 Task: Create a due date automation trigger when advanced on, on the monday after a card is due add fields with custom field "Resume" set to a number lower or equal to 1 and lower than 10 at 11:00 AM.
Action: Mouse moved to (1163, 88)
Screenshot: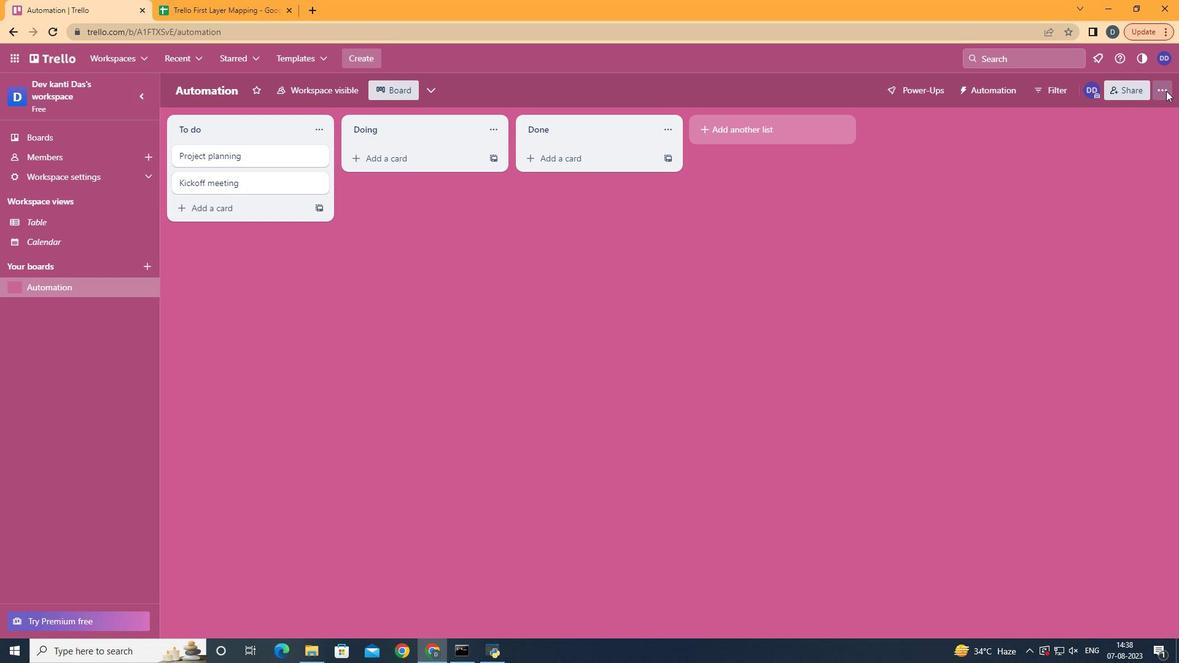
Action: Mouse pressed left at (1163, 88)
Screenshot: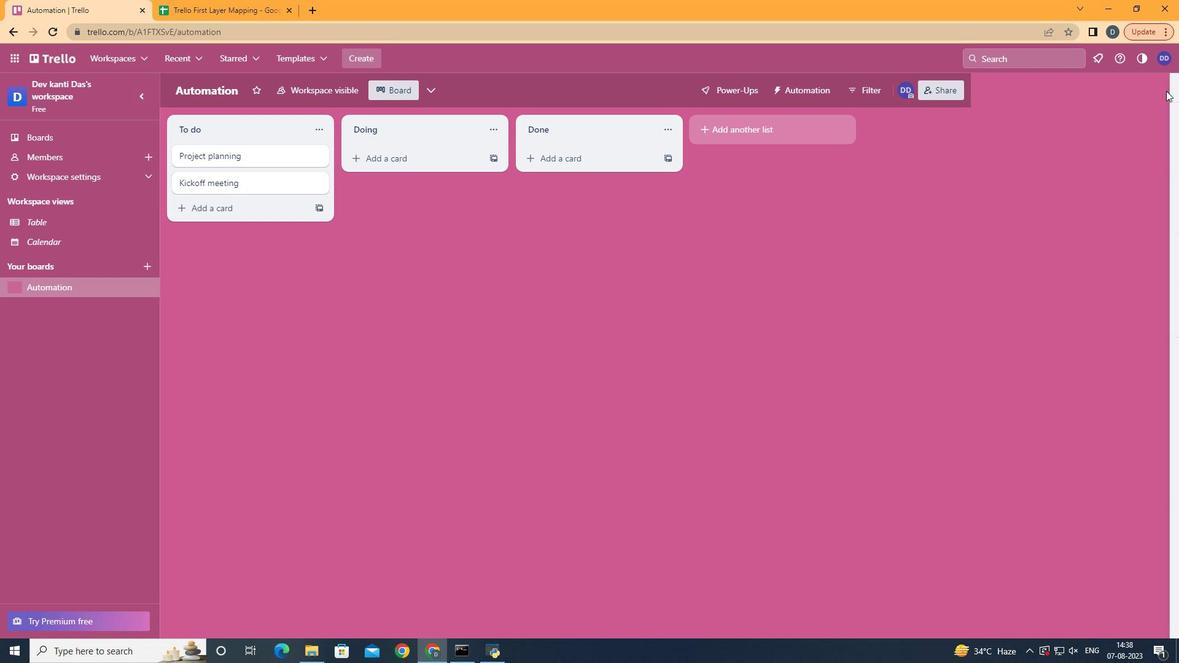 
Action: Mouse moved to (1079, 259)
Screenshot: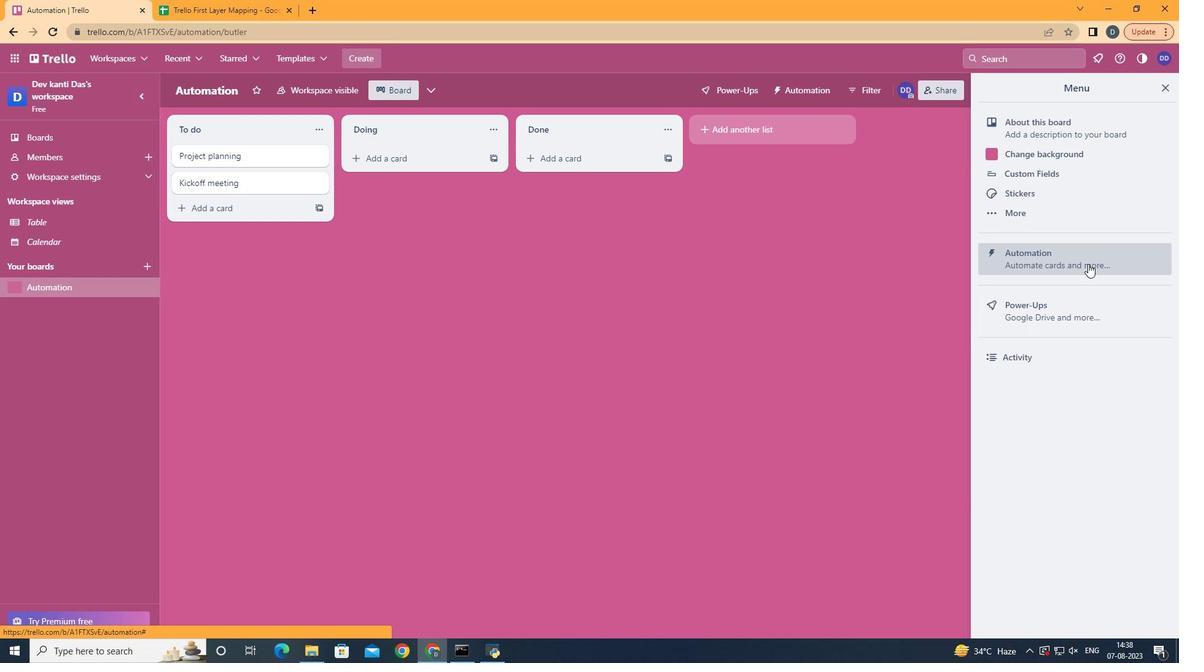 
Action: Mouse pressed left at (1079, 259)
Screenshot: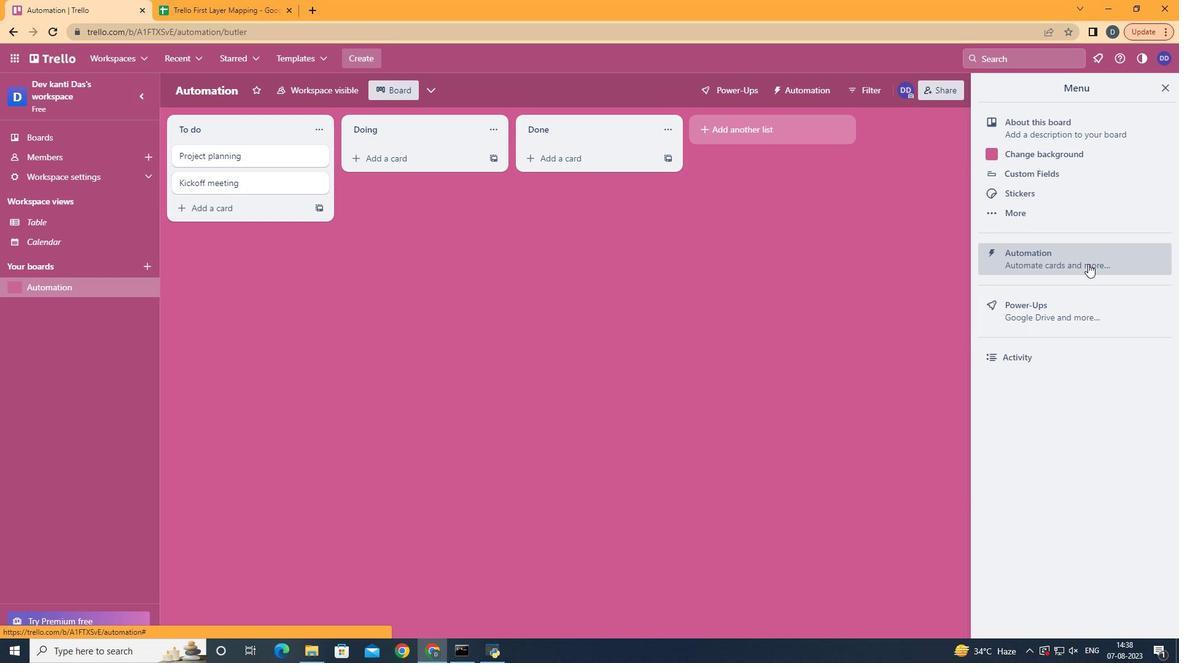 
Action: Mouse moved to (237, 242)
Screenshot: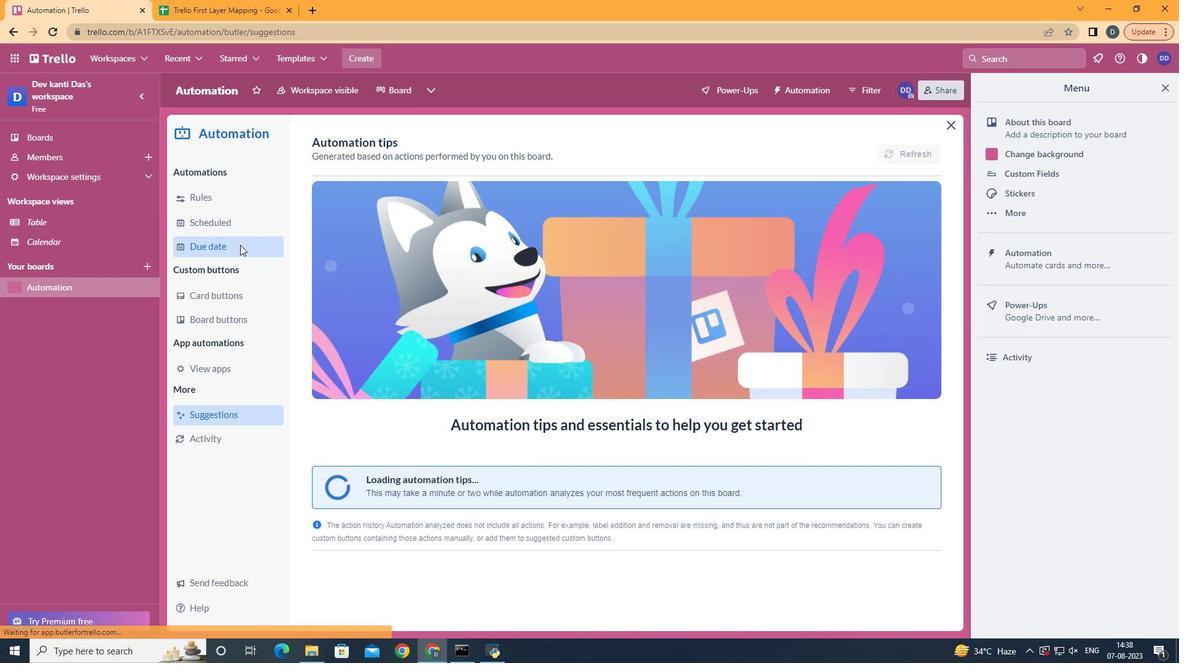 
Action: Mouse pressed left at (237, 242)
Screenshot: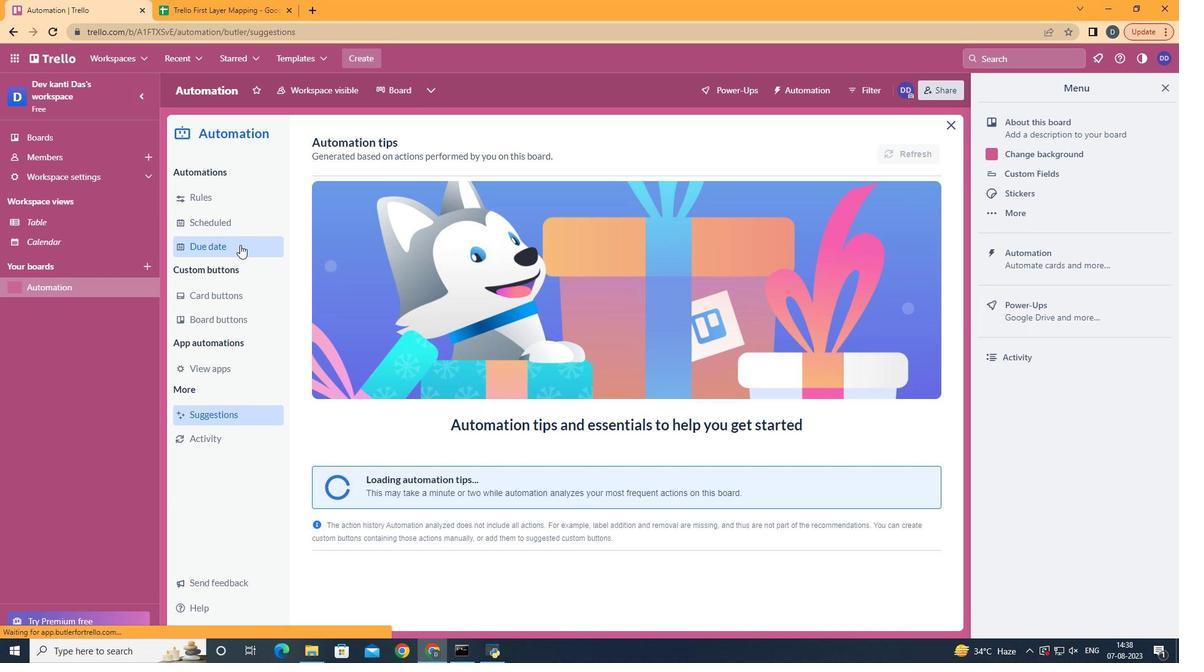 
Action: Mouse moved to (862, 145)
Screenshot: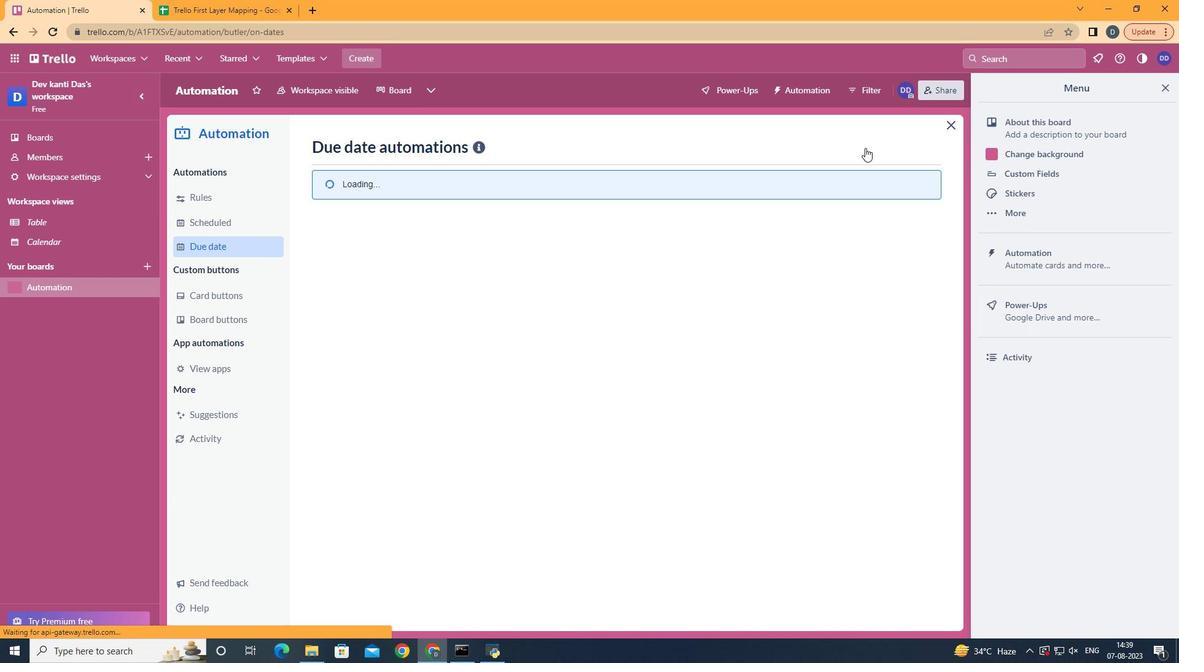 
Action: Mouse pressed left at (862, 145)
Screenshot: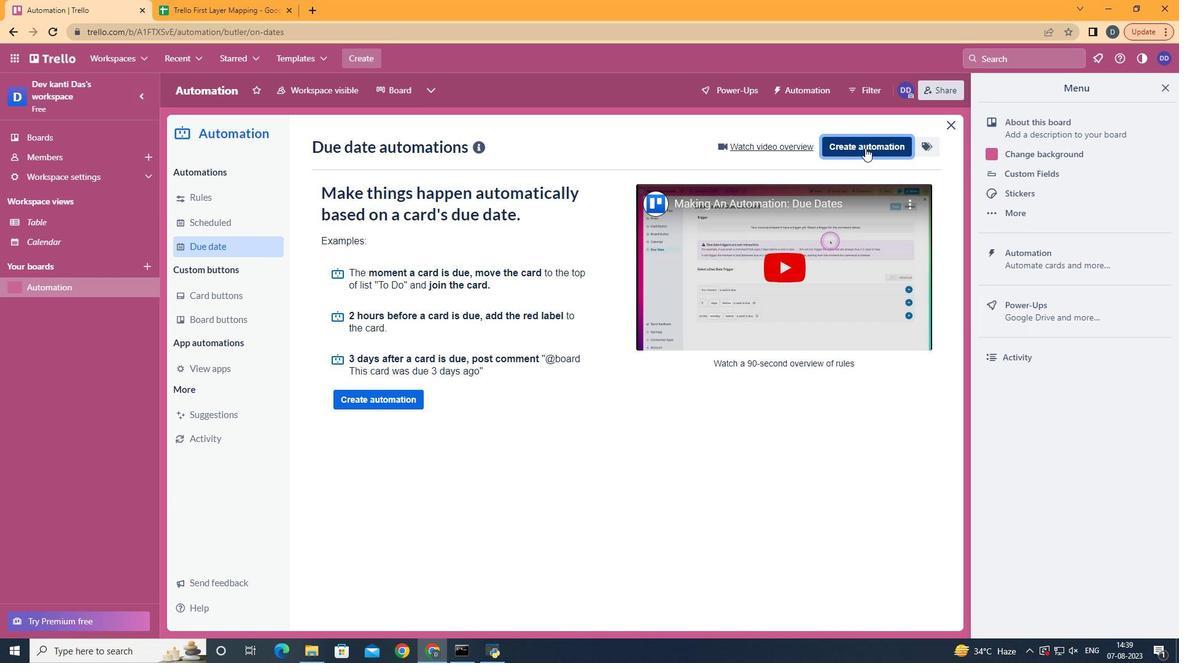 
Action: Mouse moved to (636, 254)
Screenshot: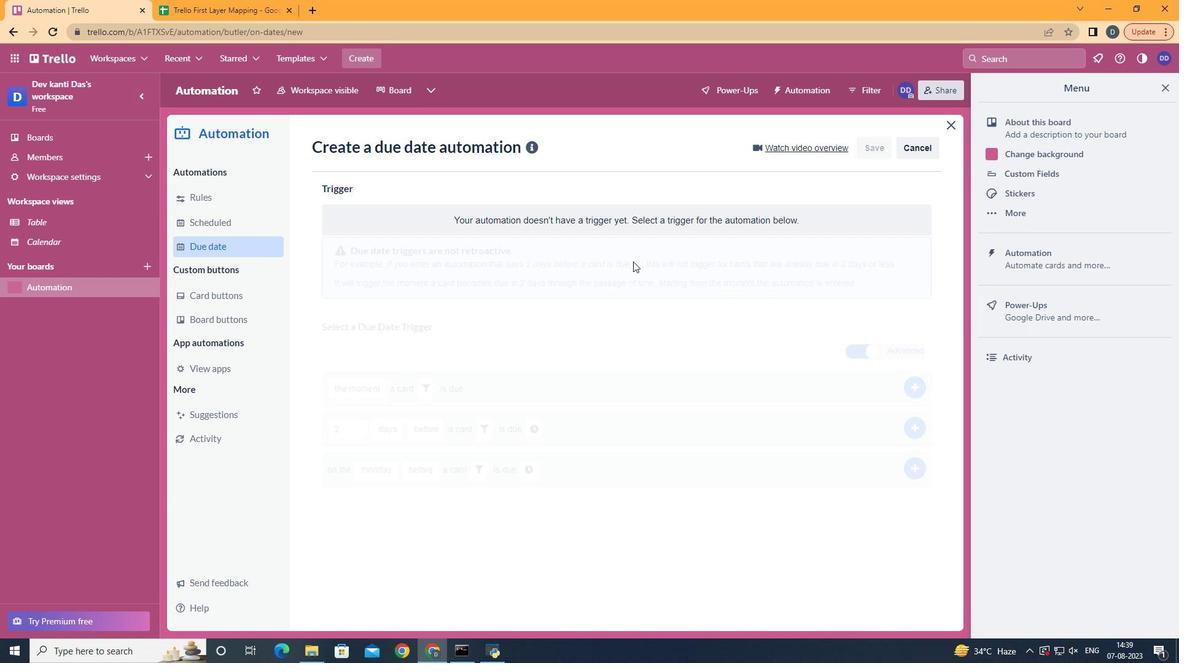 
Action: Mouse pressed left at (636, 254)
Screenshot: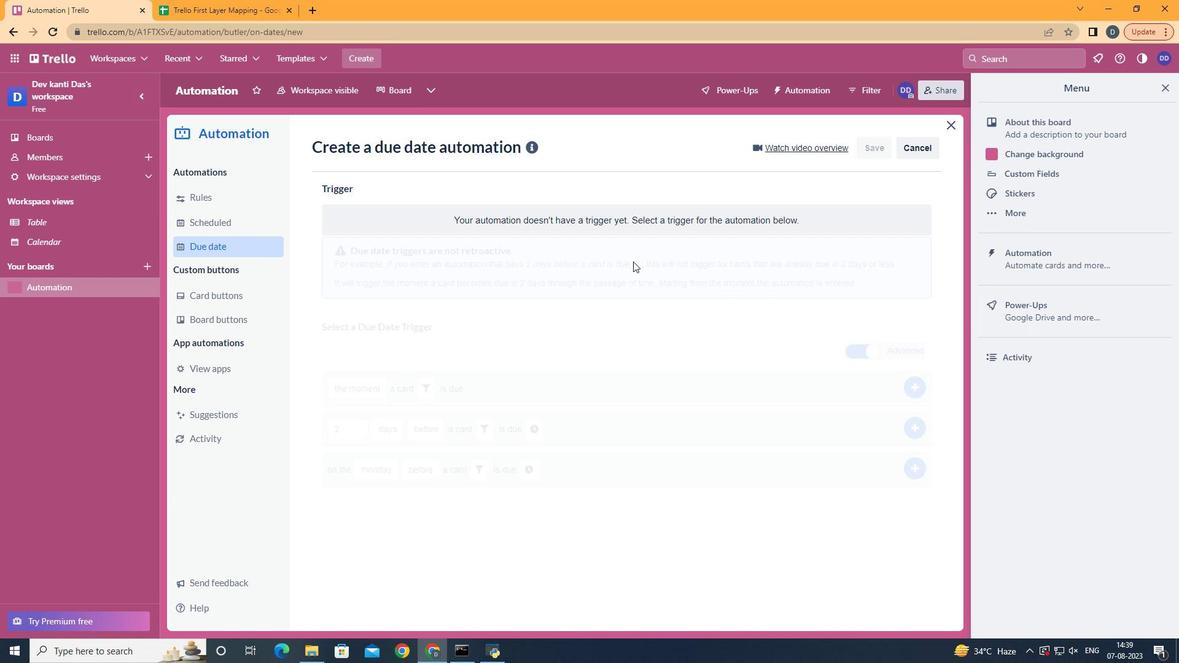 
Action: Mouse moved to (409, 316)
Screenshot: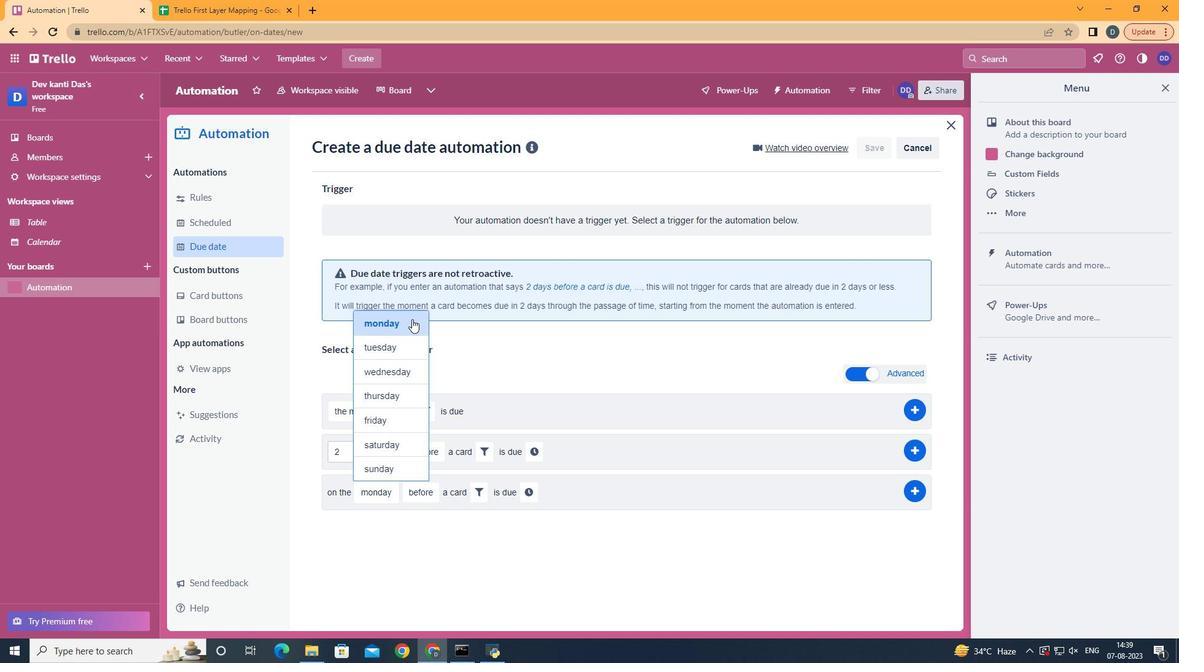 
Action: Mouse pressed left at (409, 316)
Screenshot: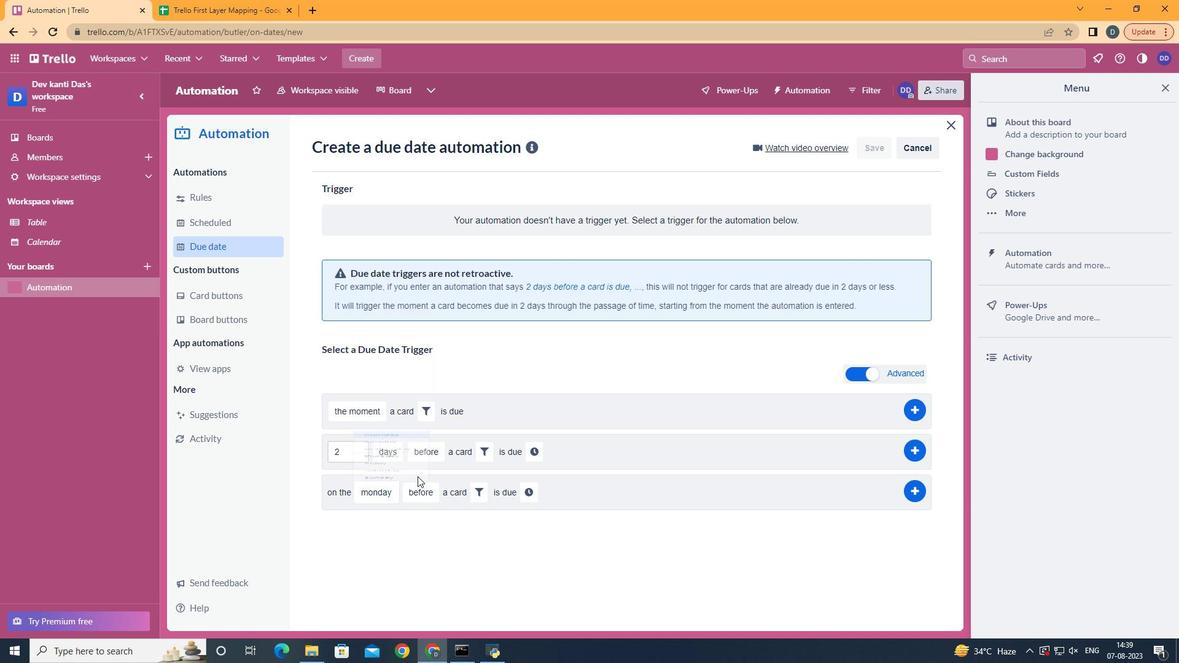 
Action: Mouse moved to (431, 535)
Screenshot: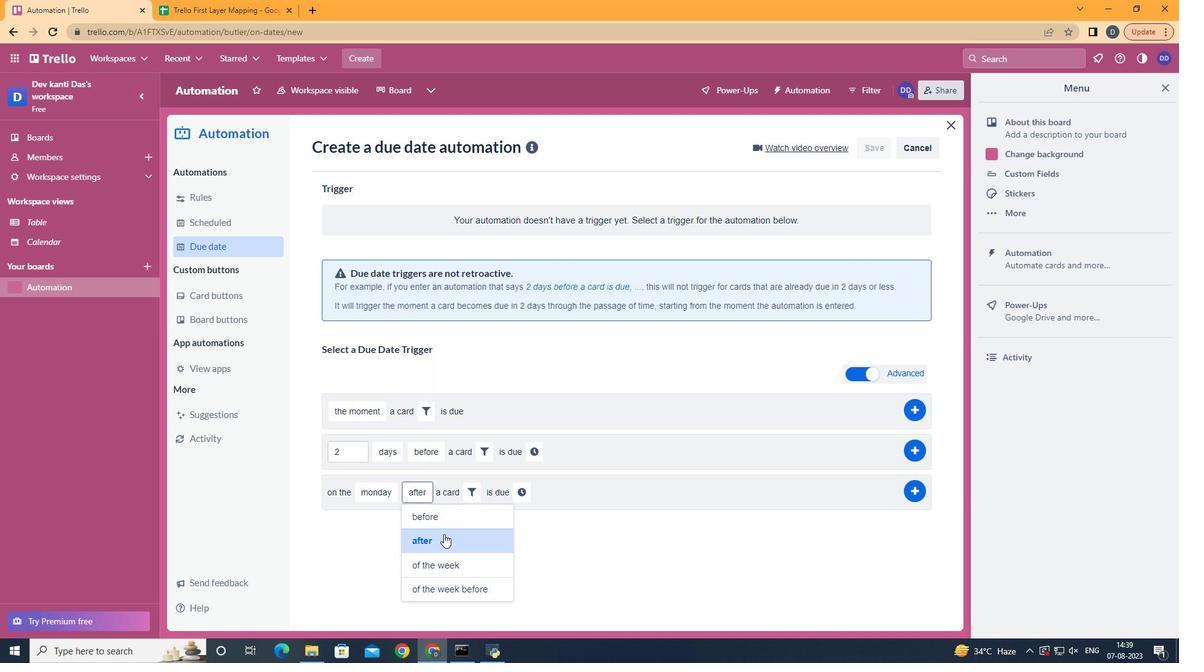 
Action: Mouse pressed left at (431, 535)
Screenshot: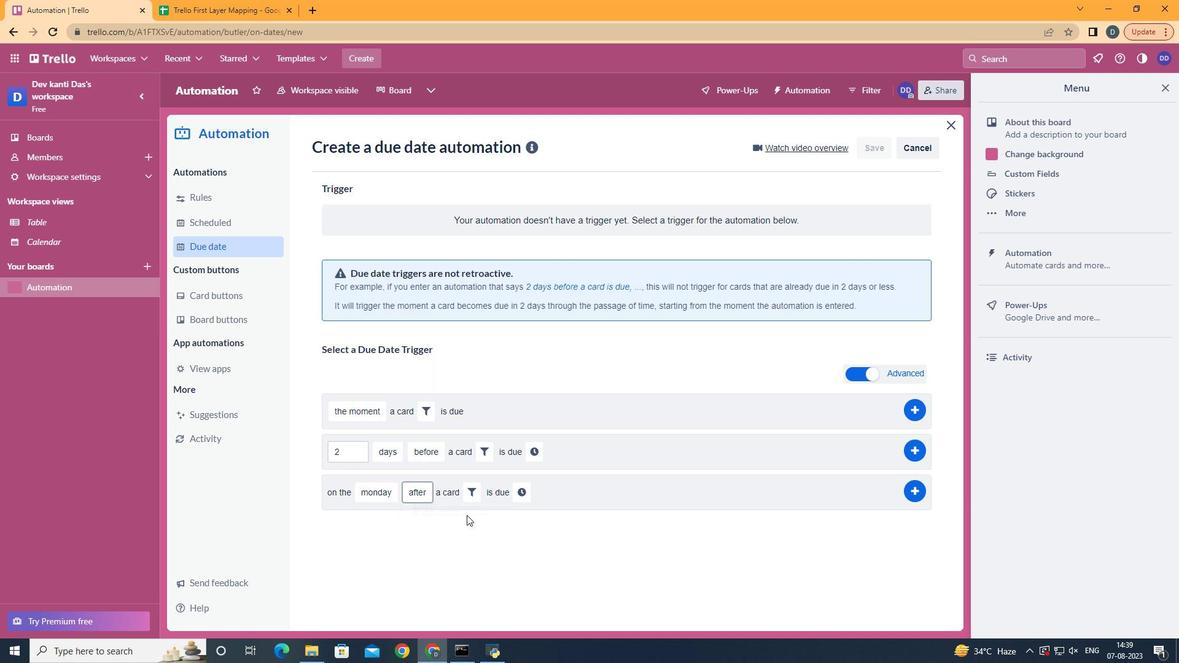 
Action: Mouse moved to (476, 497)
Screenshot: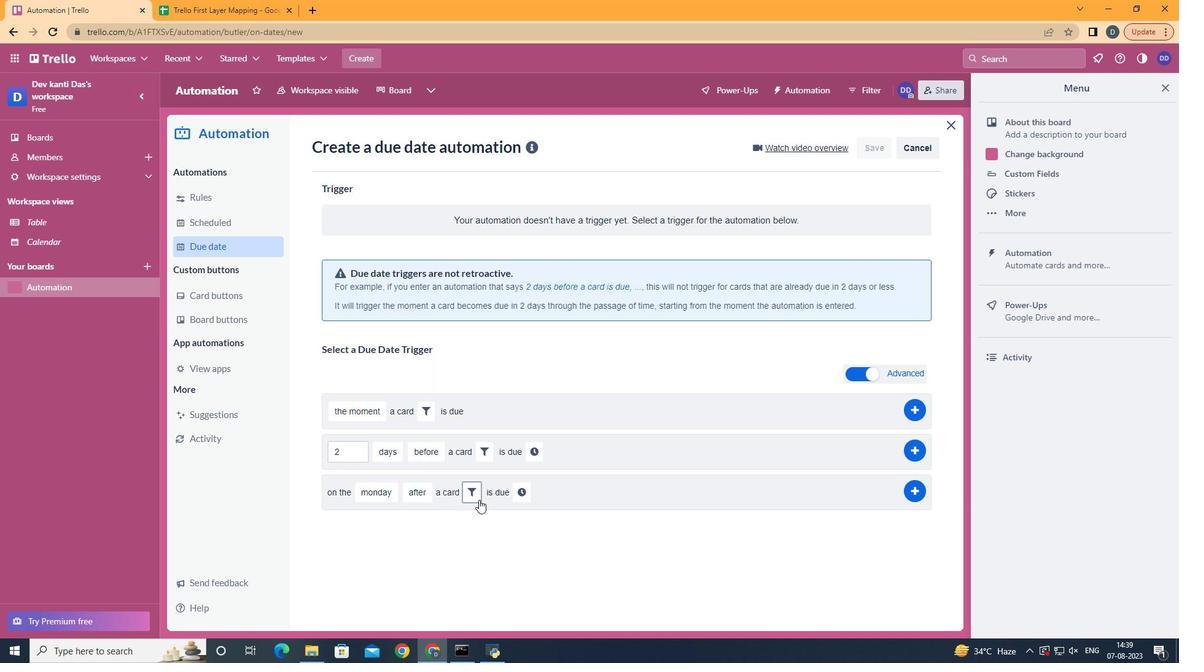 
Action: Mouse pressed left at (476, 497)
Screenshot: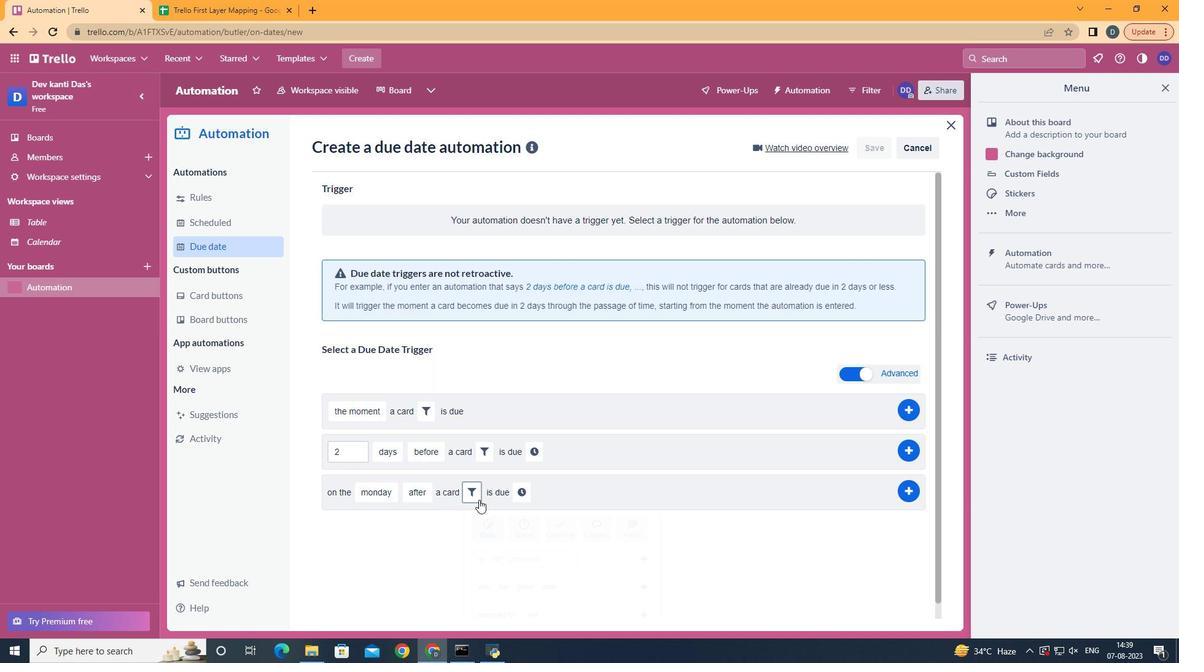 
Action: Mouse moved to (668, 526)
Screenshot: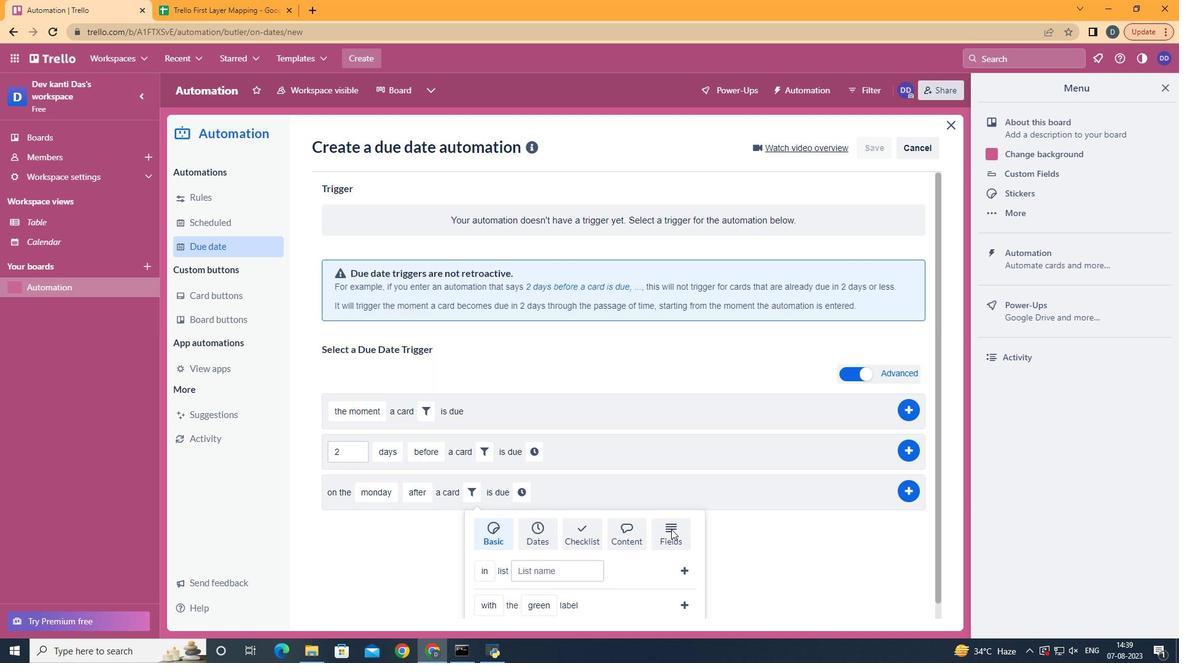 
Action: Mouse pressed left at (668, 526)
Screenshot: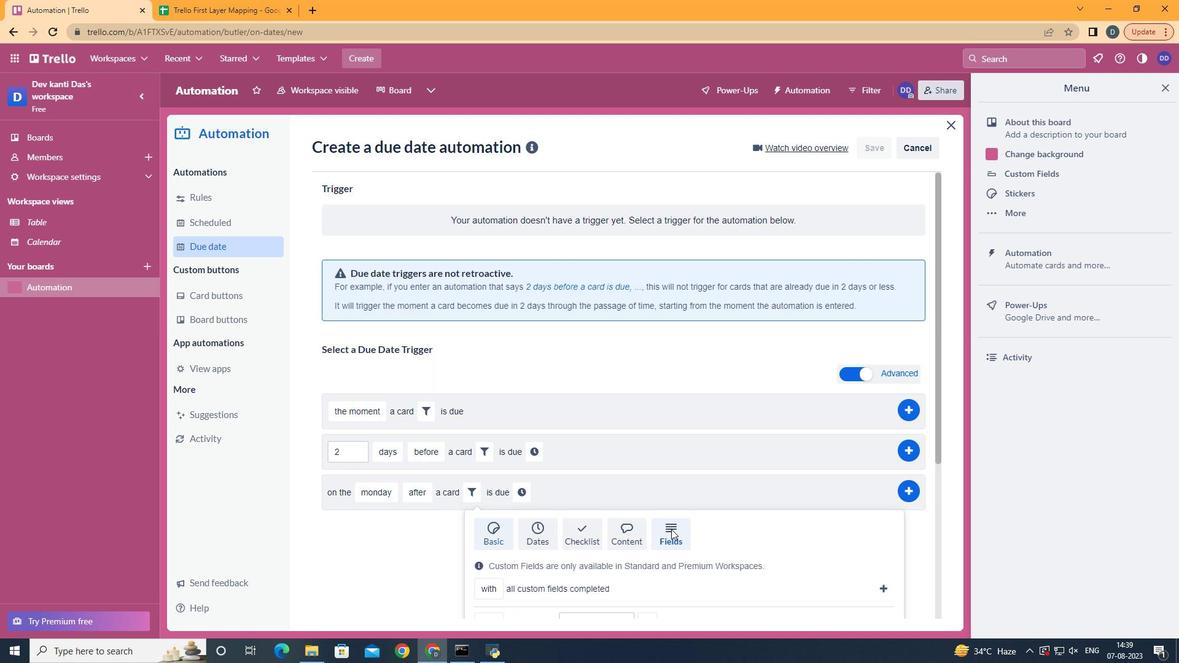 
Action: Mouse scrolled (668, 526) with delta (0, 0)
Screenshot: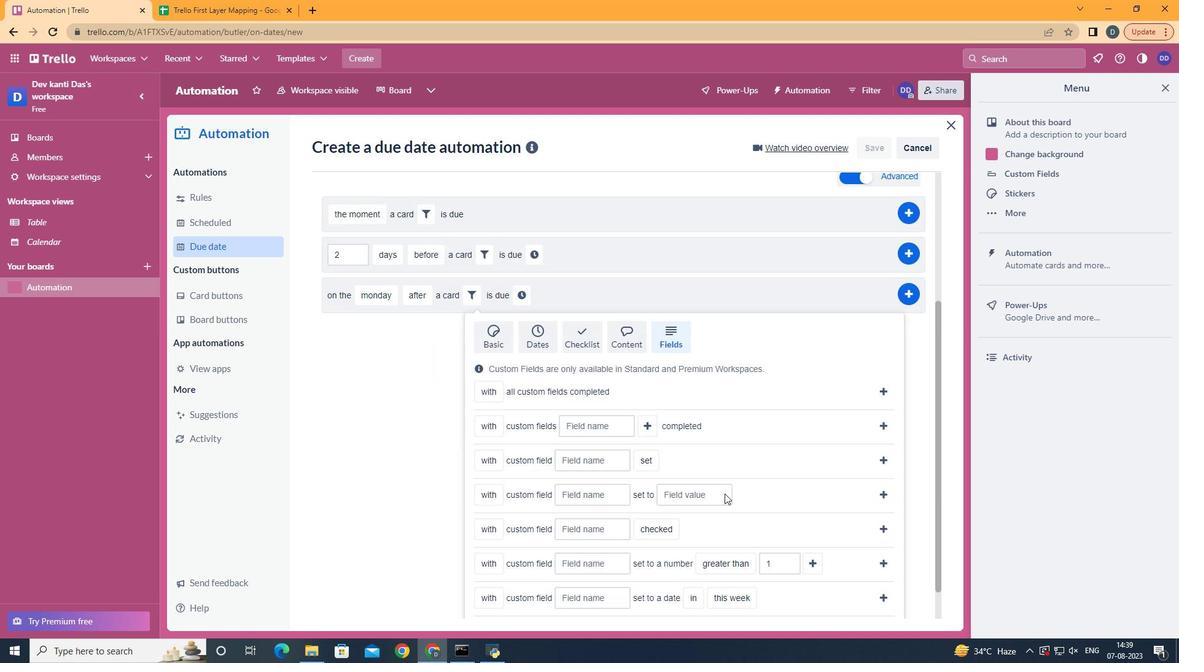 
Action: Mouse scrolled (668, 526) with delta (0, 0)
Screenshot: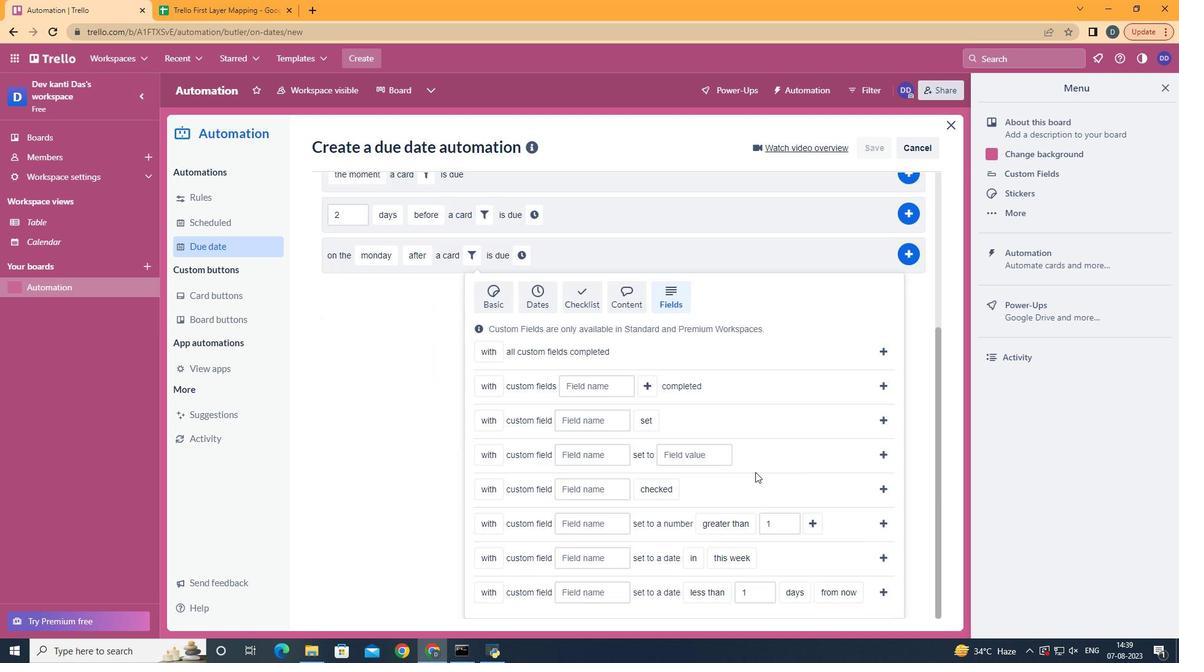 
Action: Mouse scrolled (668, 526) with delta (0, 0)
Screenshot: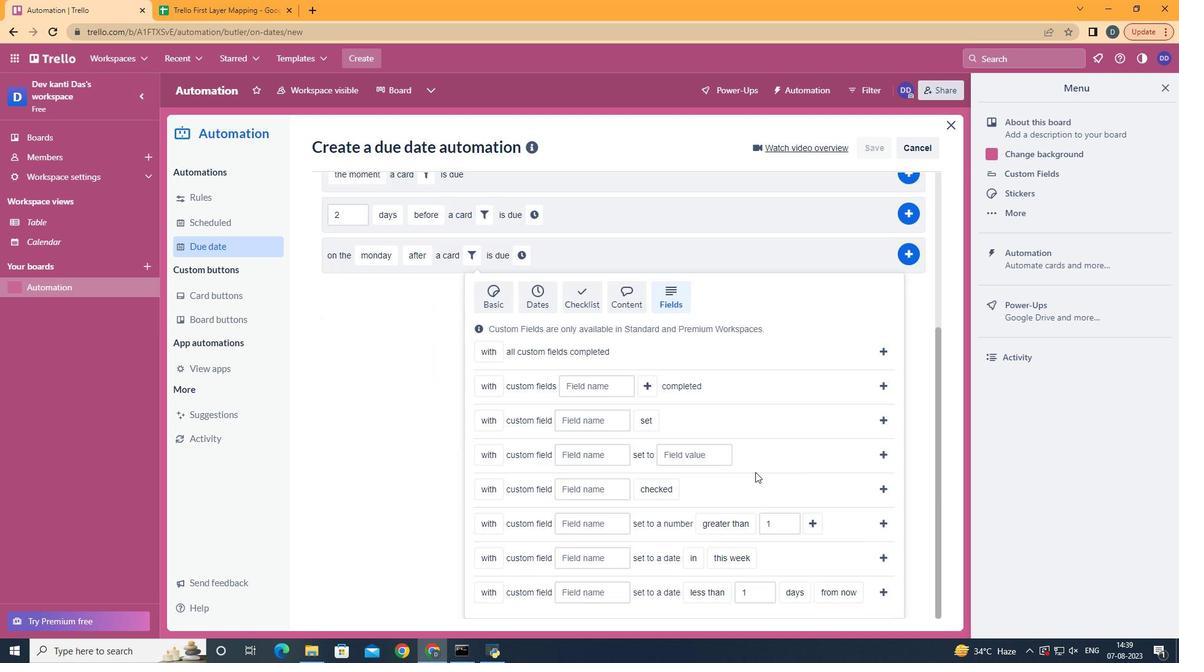 
Action: Mouse scrolled (668, 526) with delta (0, 0)
Screenshot: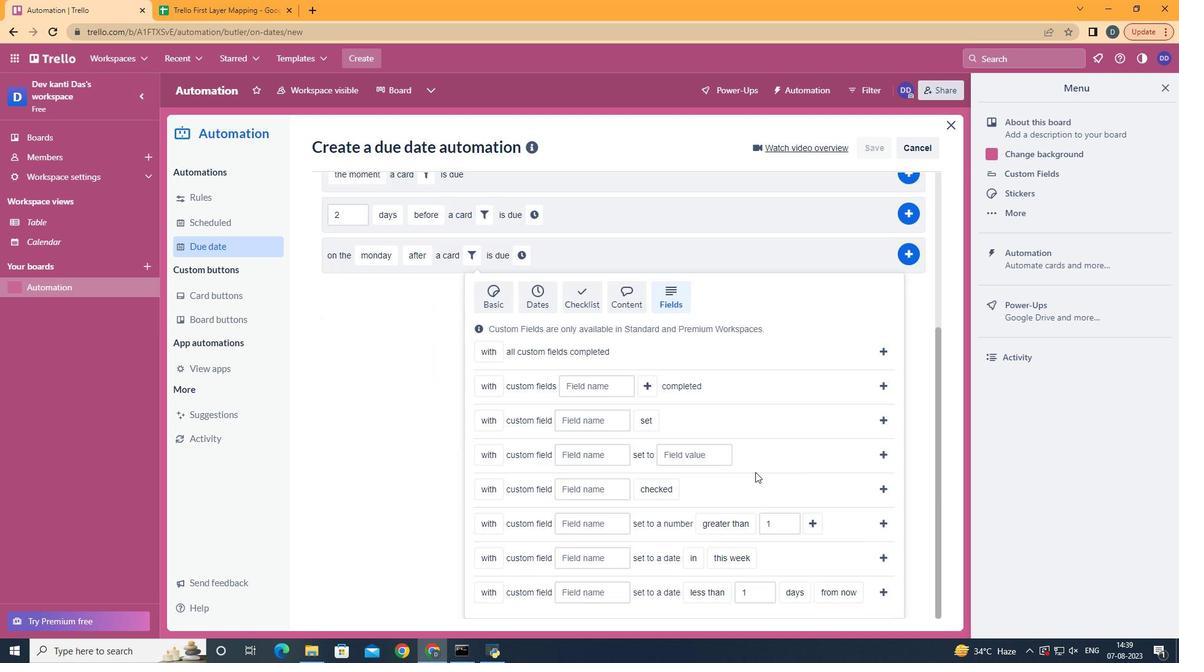 
Action: Mouse scrolled (668, 526) with delta (0, 0)
Screenshot: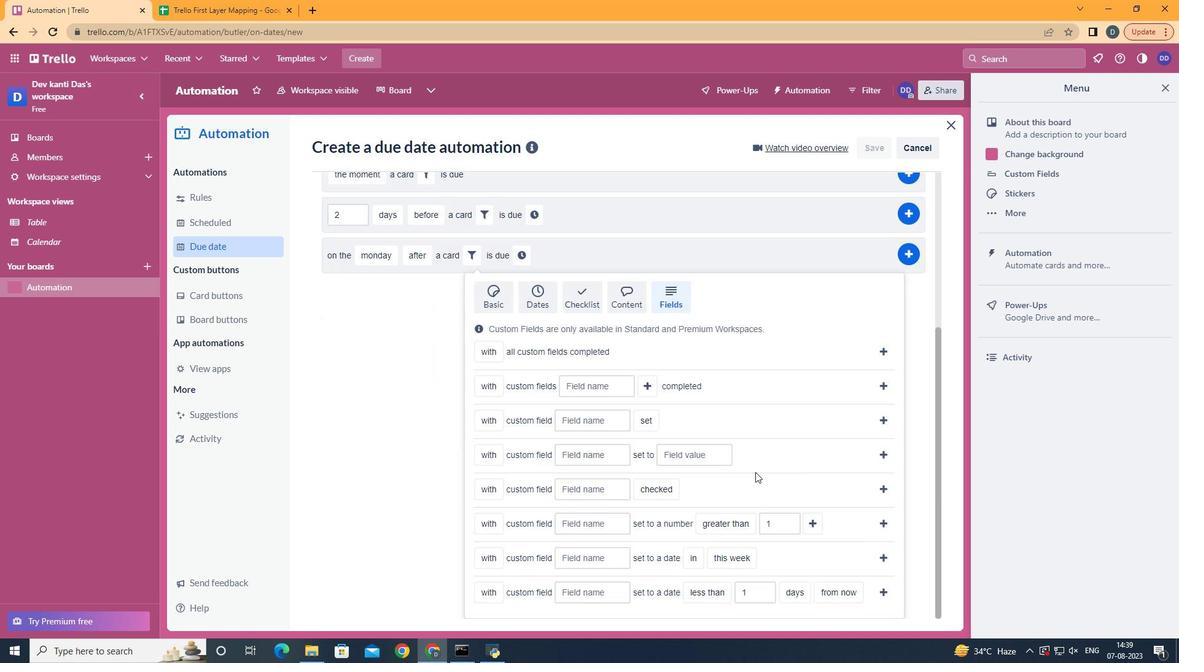 
Action: Mouse scrolled (668, 526) with delta (0, 0)
Screenshot: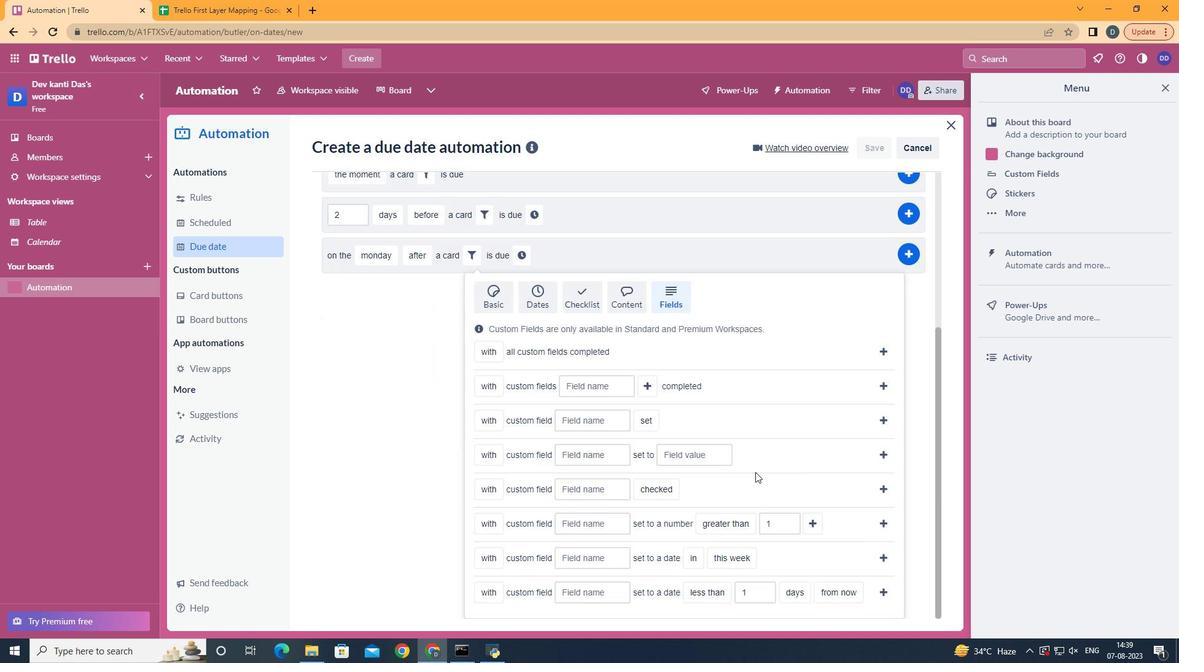 
Action: Mouse moved to (580, 521)
Screenshot: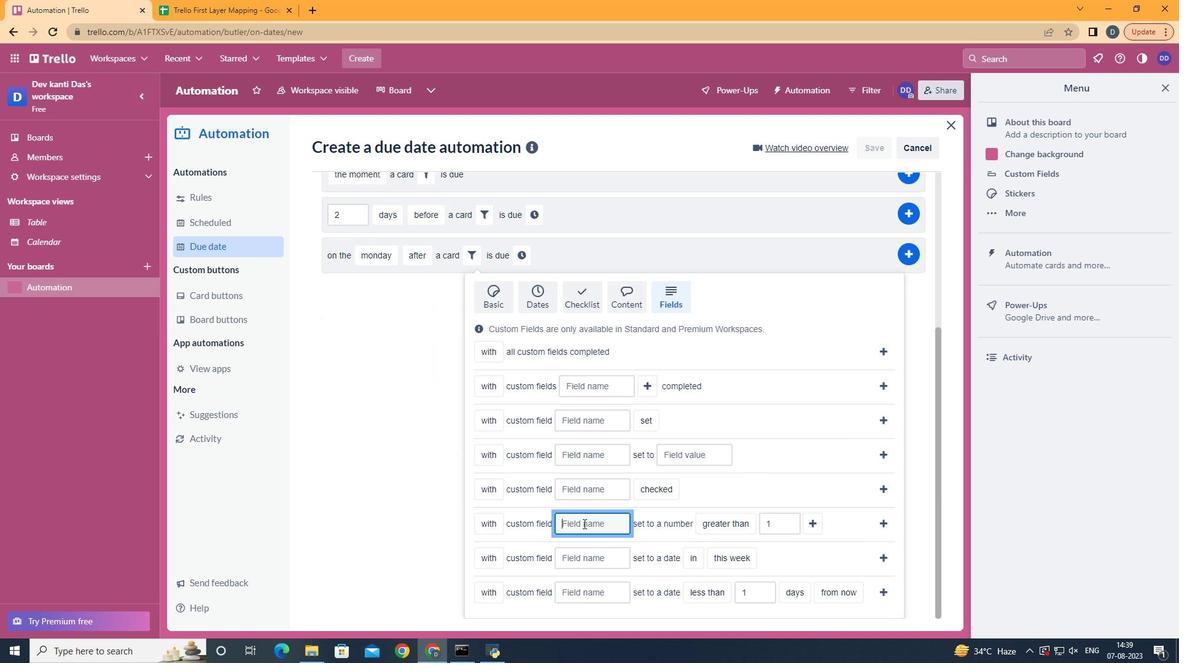 
Action: Mouse pressed left at (580, 521)
Screenshot: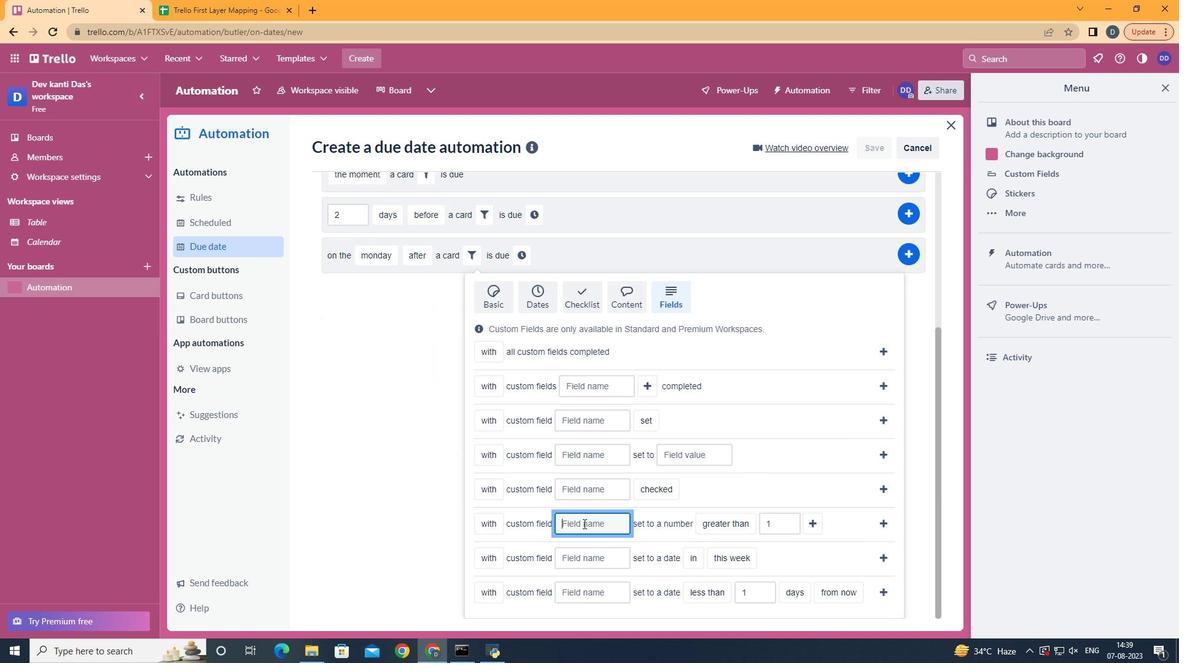 
Action: Mouse moved to (580, 521)
Screenshot: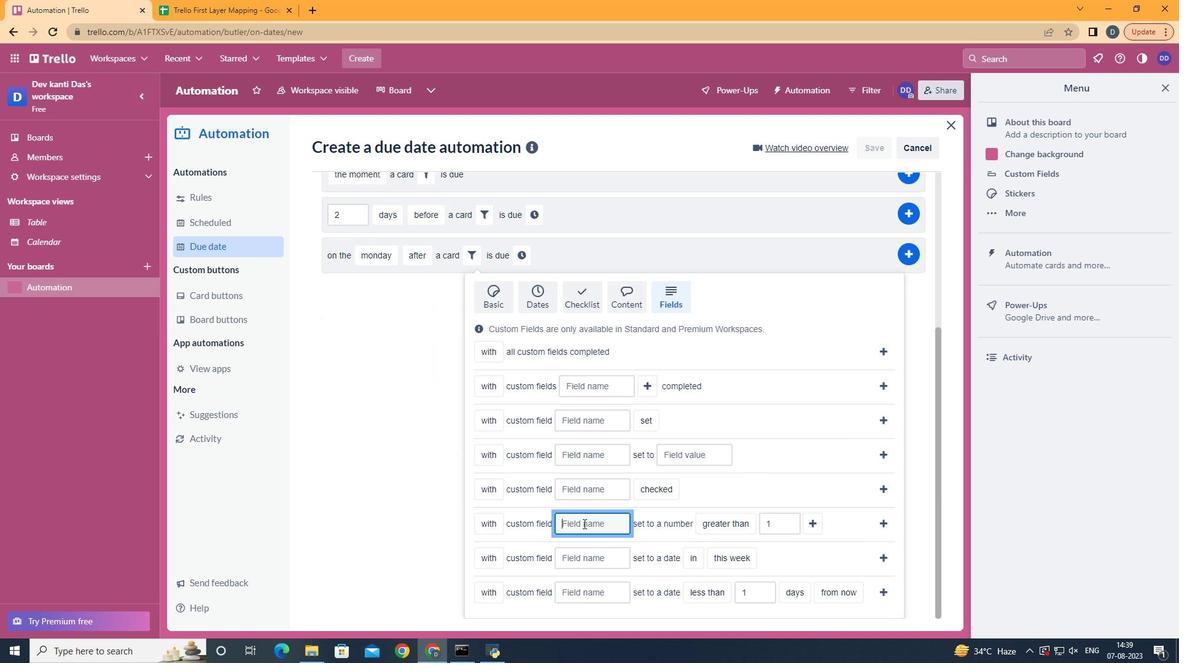 
Action: Key pressed <Key.shift>Resume
Screenshot: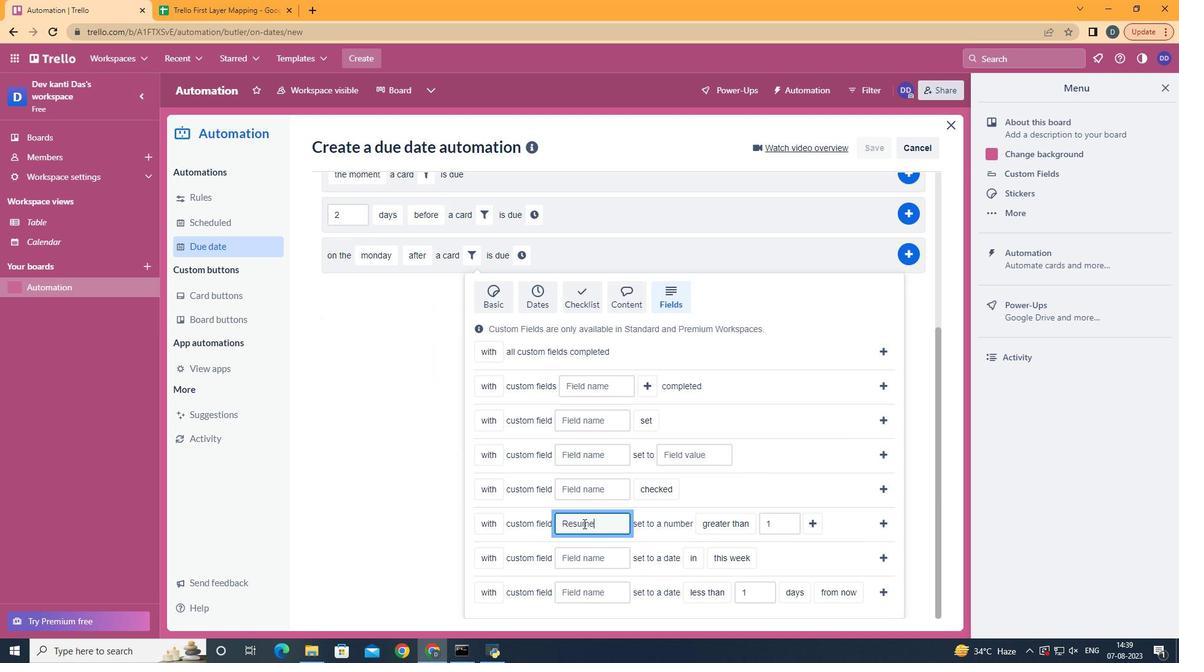 
Action: Mouse moved to (744, 496)
Screenshot: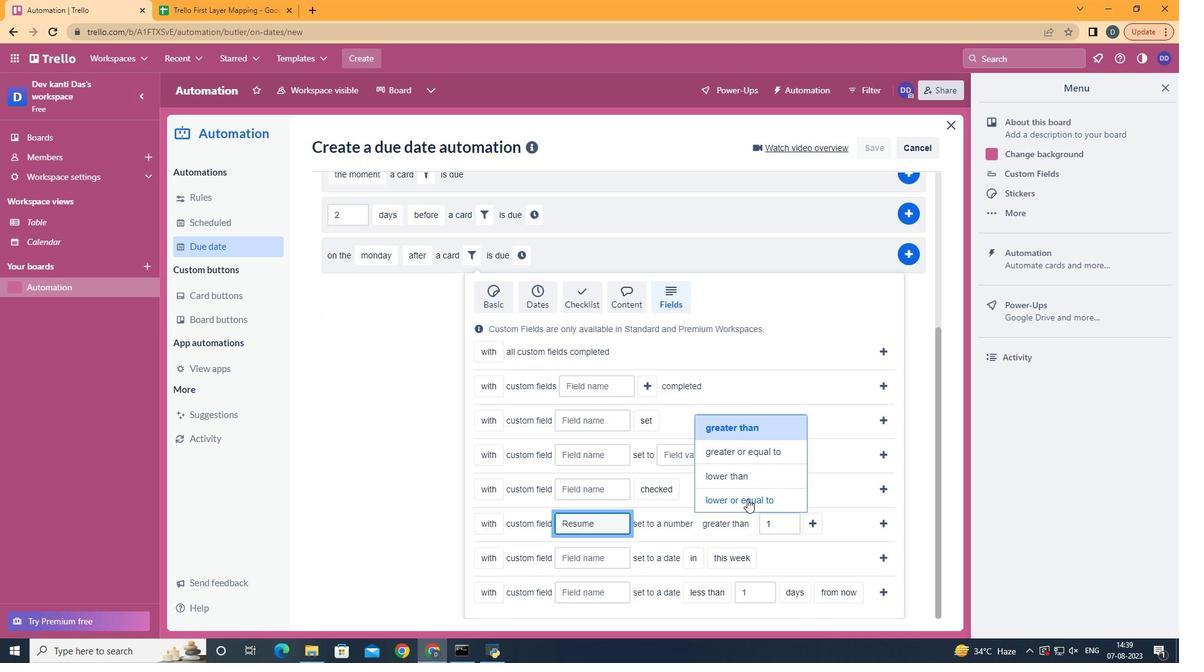 
Action: Mouse pressed left at (744, 496)
Screenshot: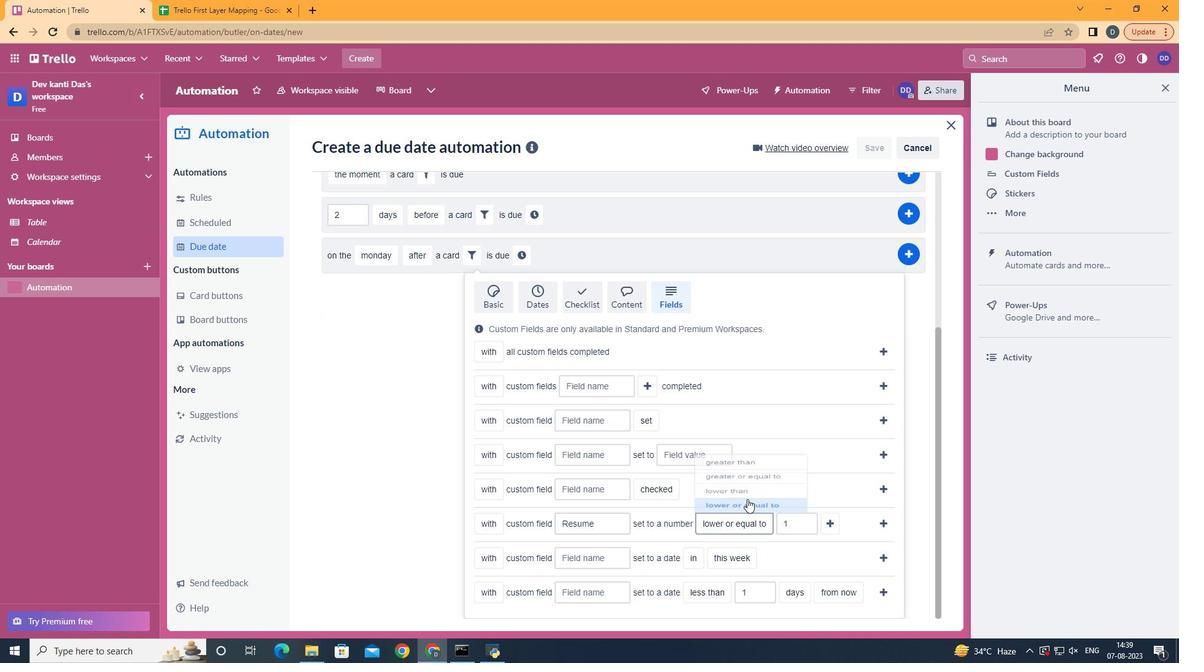 
Action: Mouse moved to (831, 524)
Screenshot: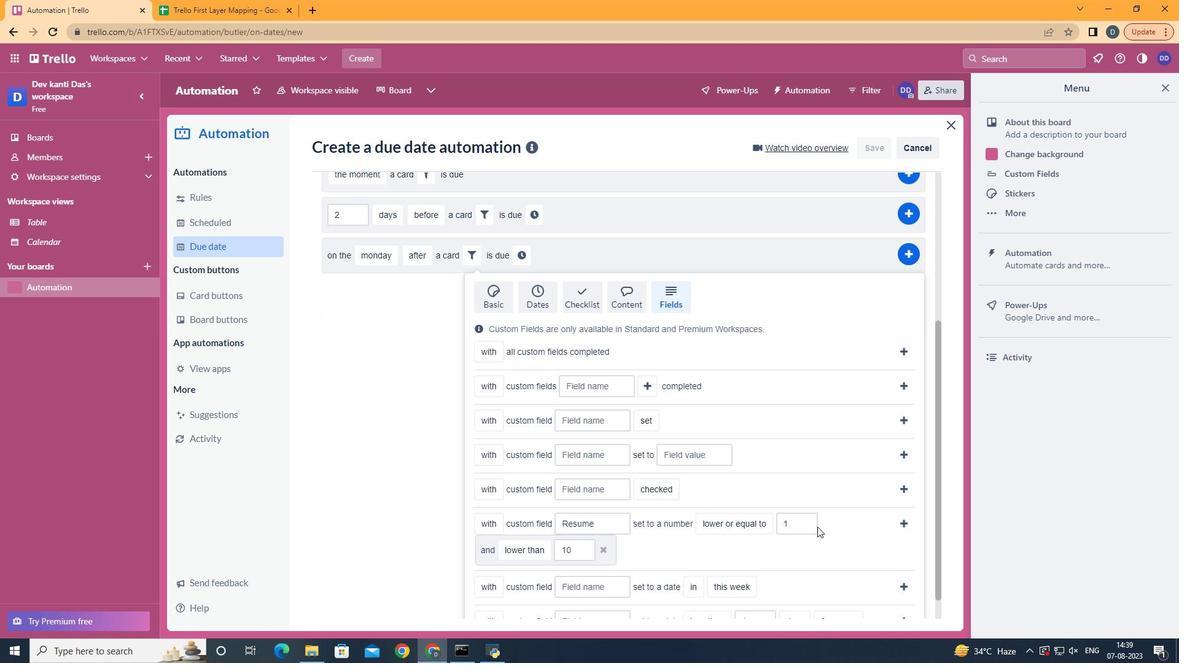 
Action: Mouse pressed left at (831, 524)
Screenshot: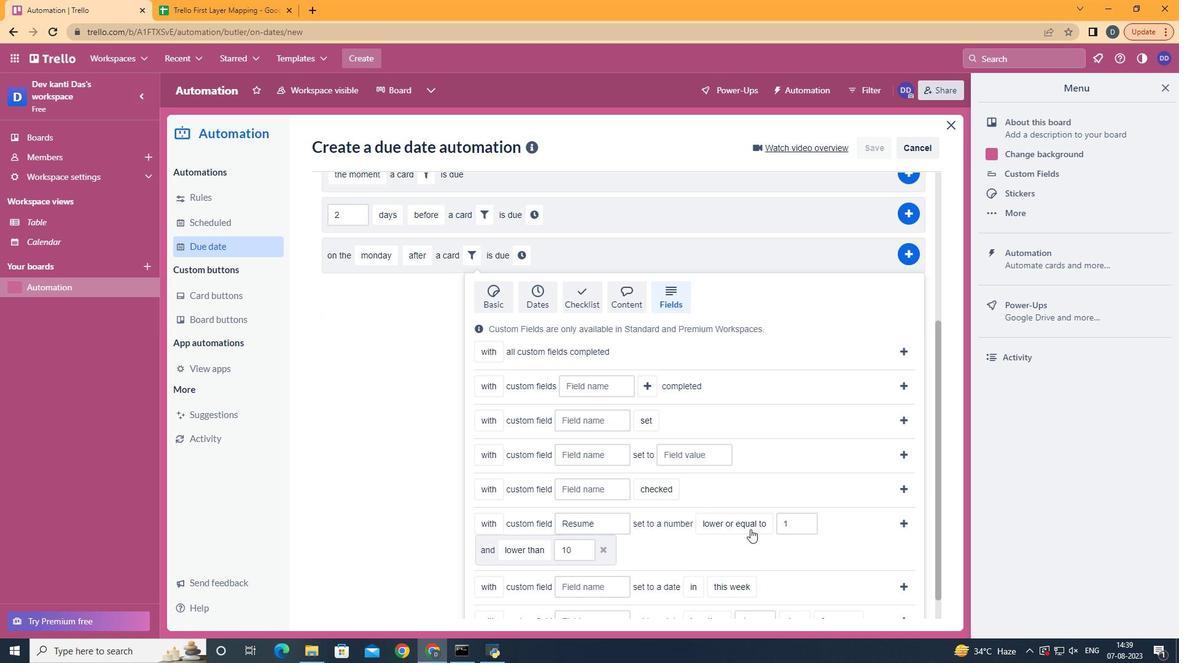 
Action: Mouse moved to (533, 448)
Screenshot: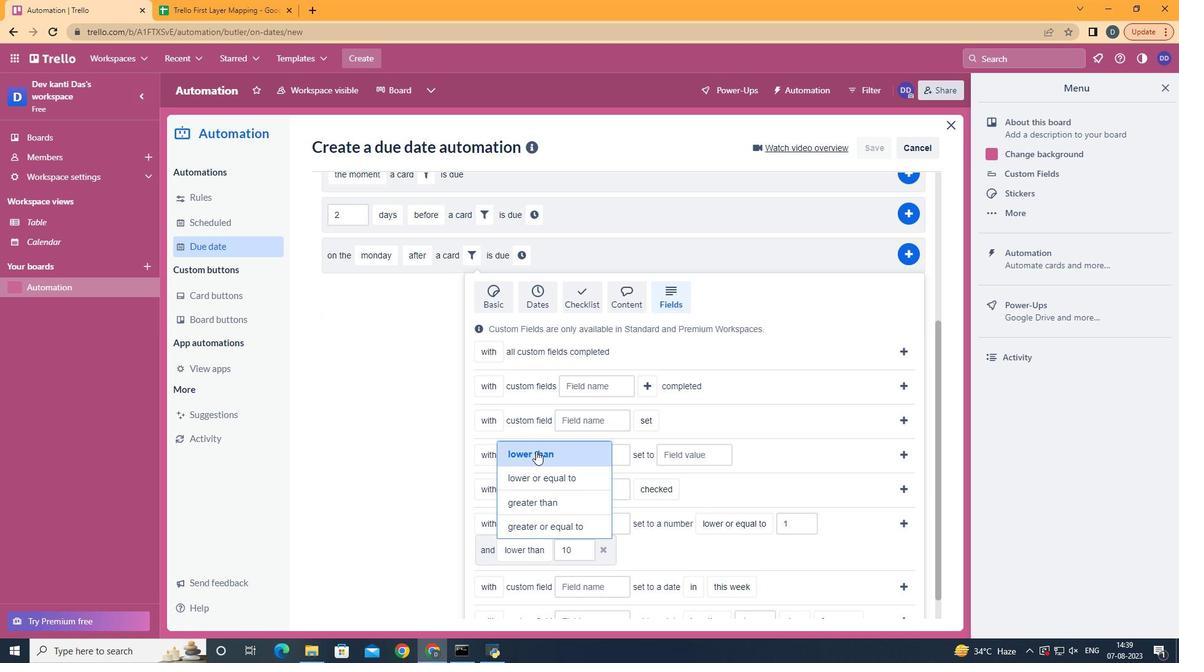 
Action: Mouse pressed left at (533, 448)
Screenshot: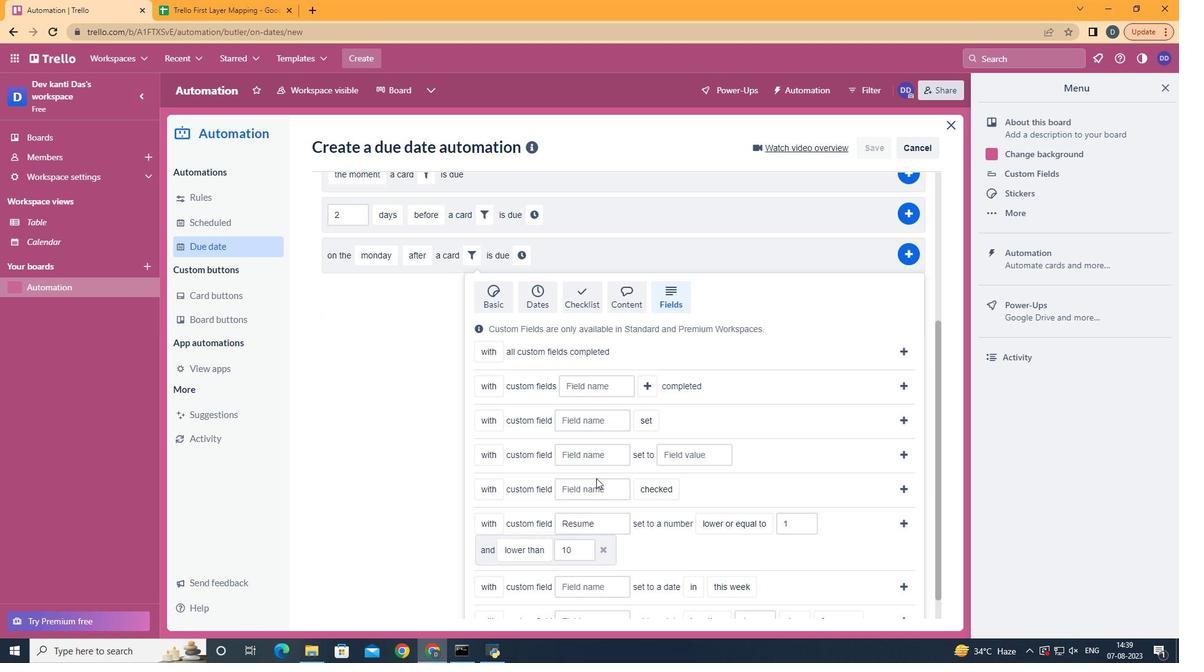 
Action: Mouse moved to (900, 517)
Screenshot: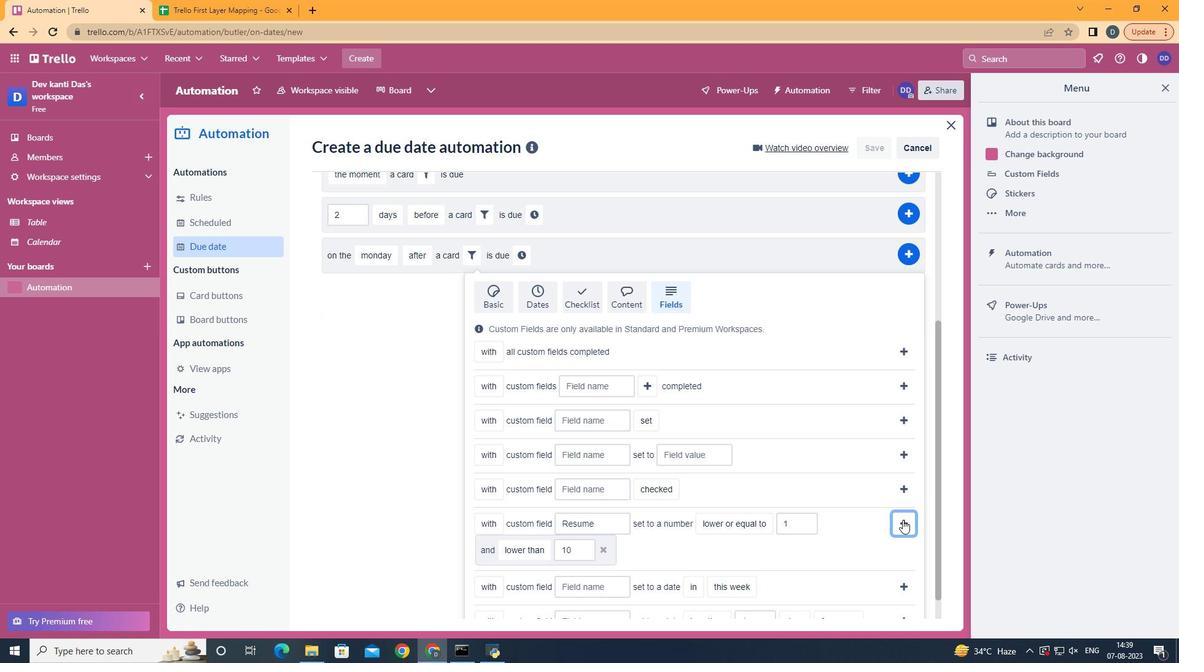 
Action: Mouse pressed left at (900, 517)
Screenshot: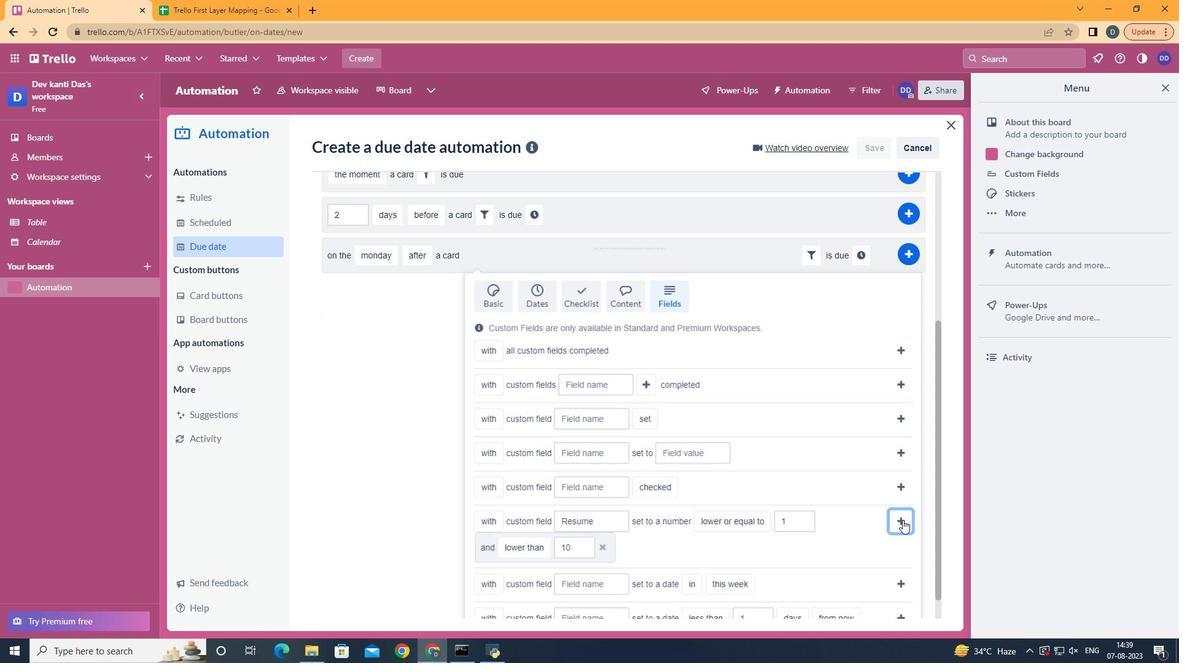 
Action: Mouse moved to (858, 489)
Screenshot: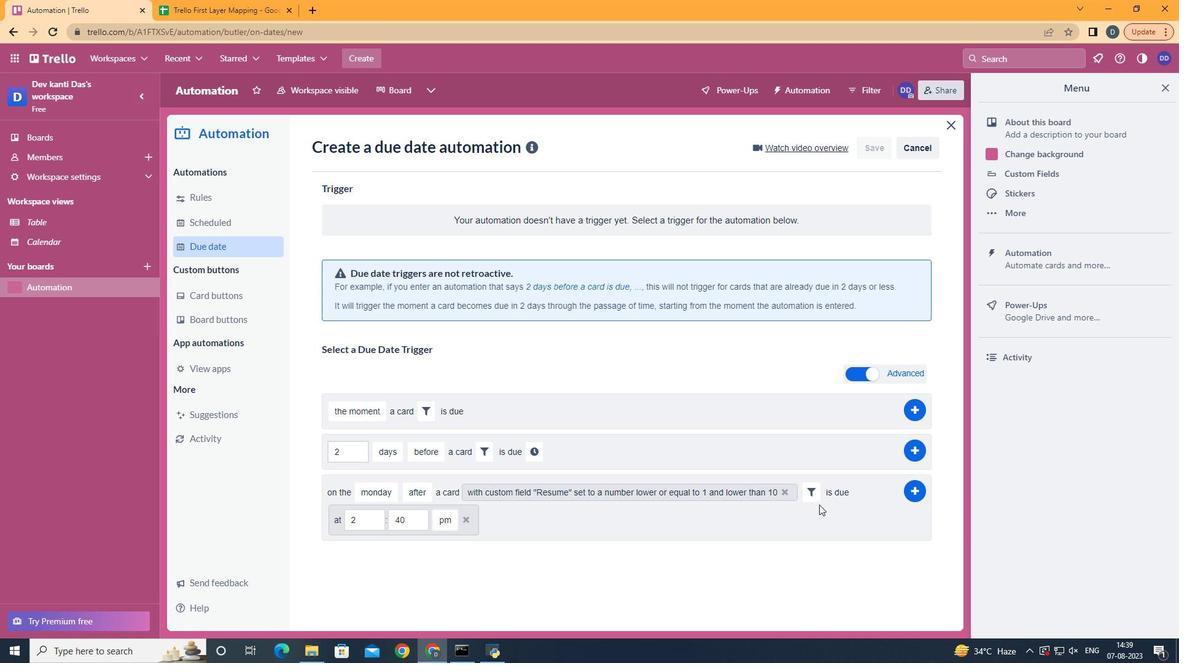 
Action: Mouse pressed left at (858, 489)
Screenshot: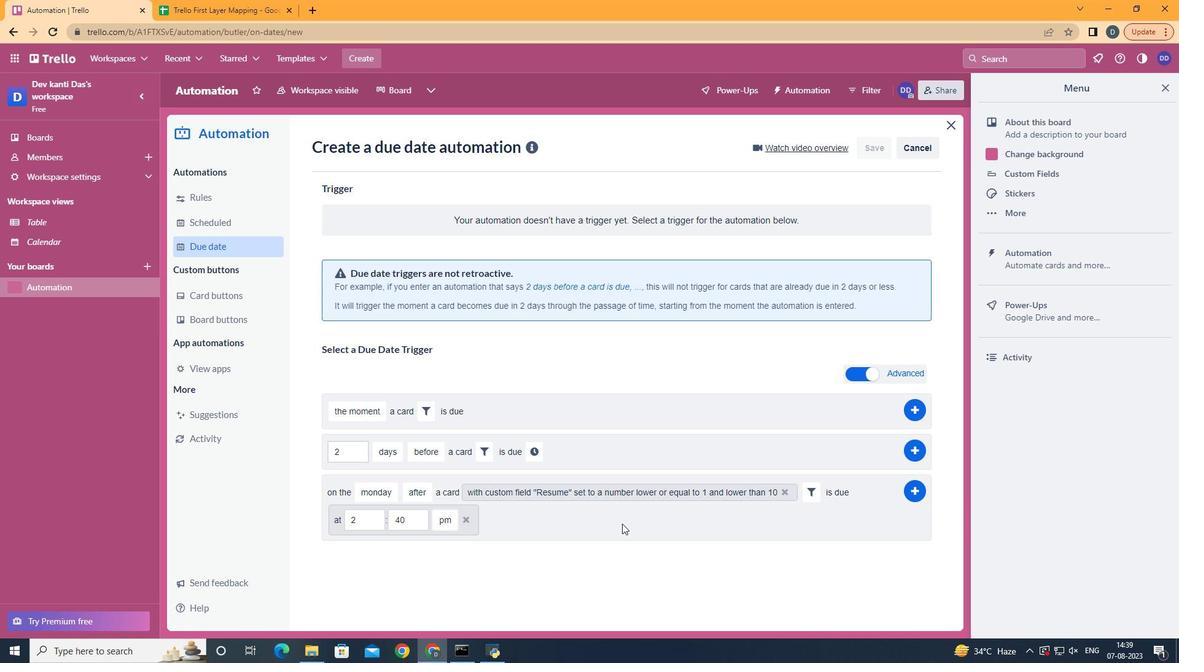 
Action: Mouse moved to (368, 515)
Screenshot: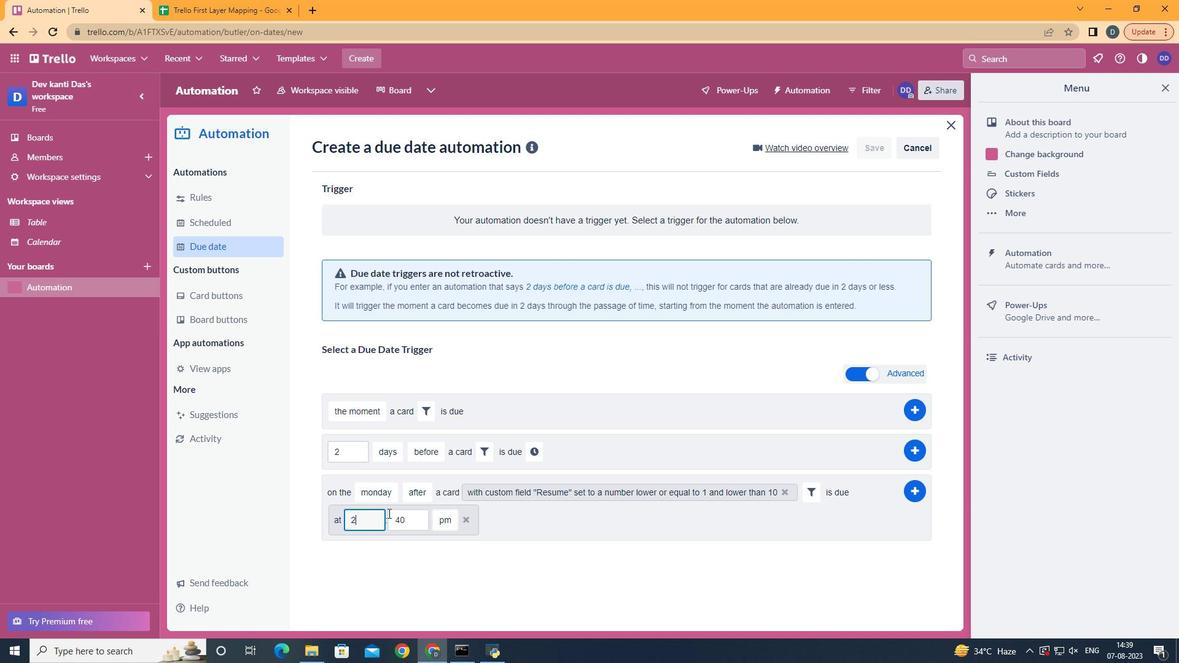 
Action: Mouse pressed left at (368, 515)
Screenshot: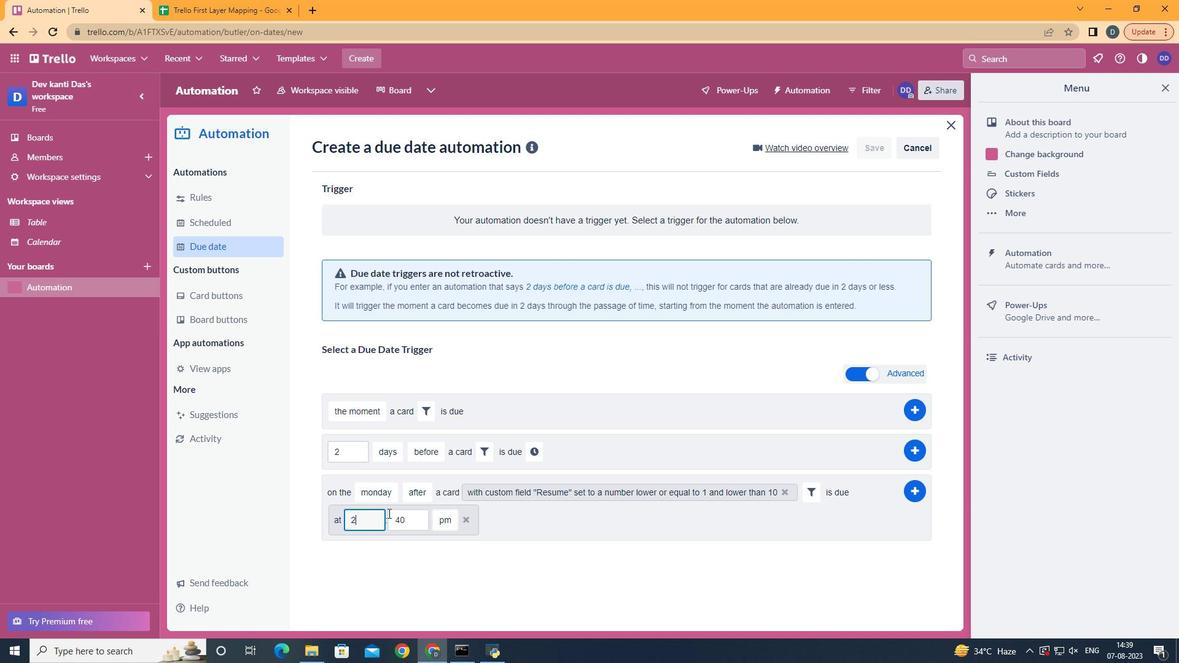 
Action: Mouse moved to (385, 510)
Screenshot: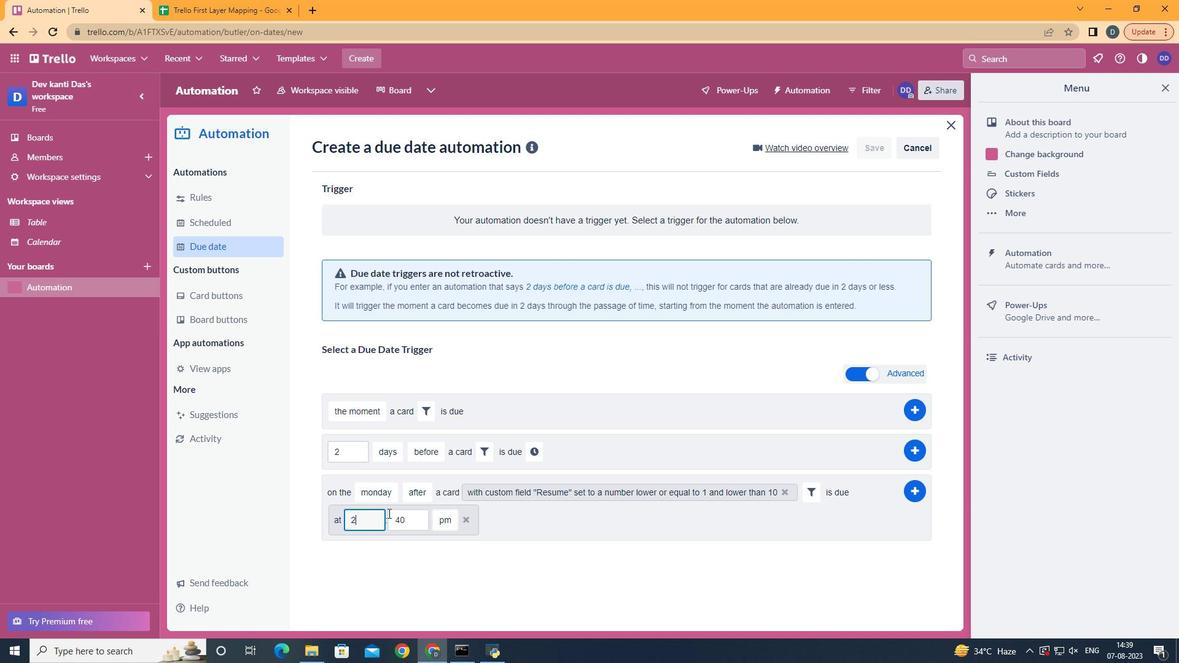 
Action: Key pressed <Key.backspace>11
Screenshot: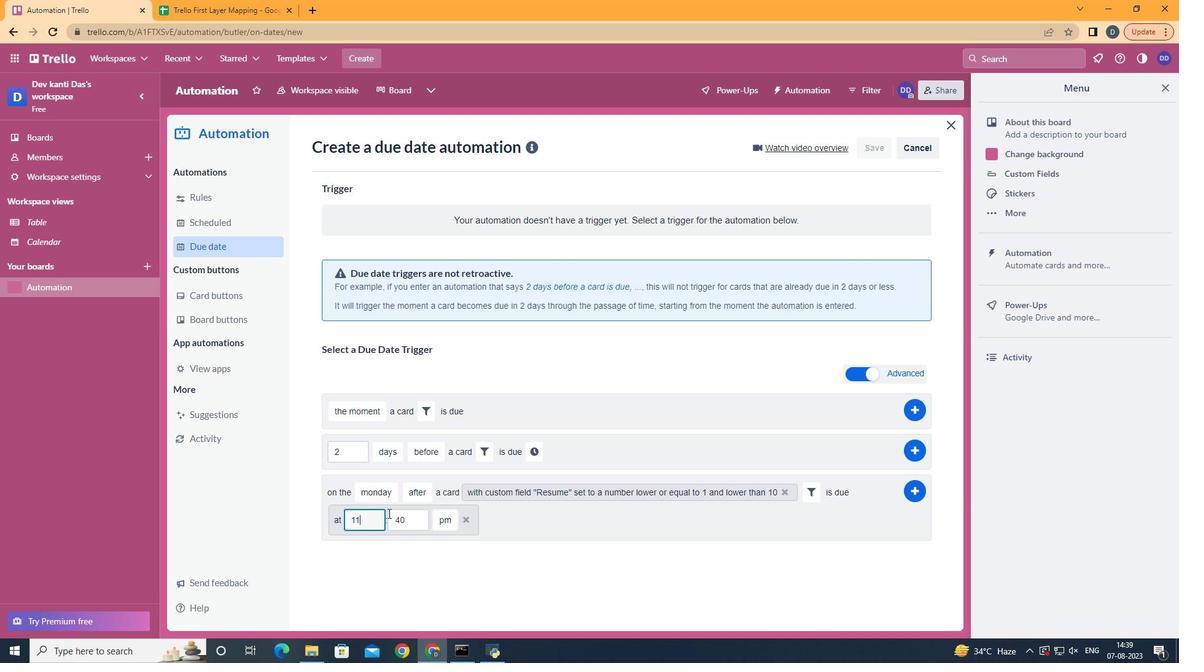 
Action: Mouse moved to (423, 517)
Screenshot: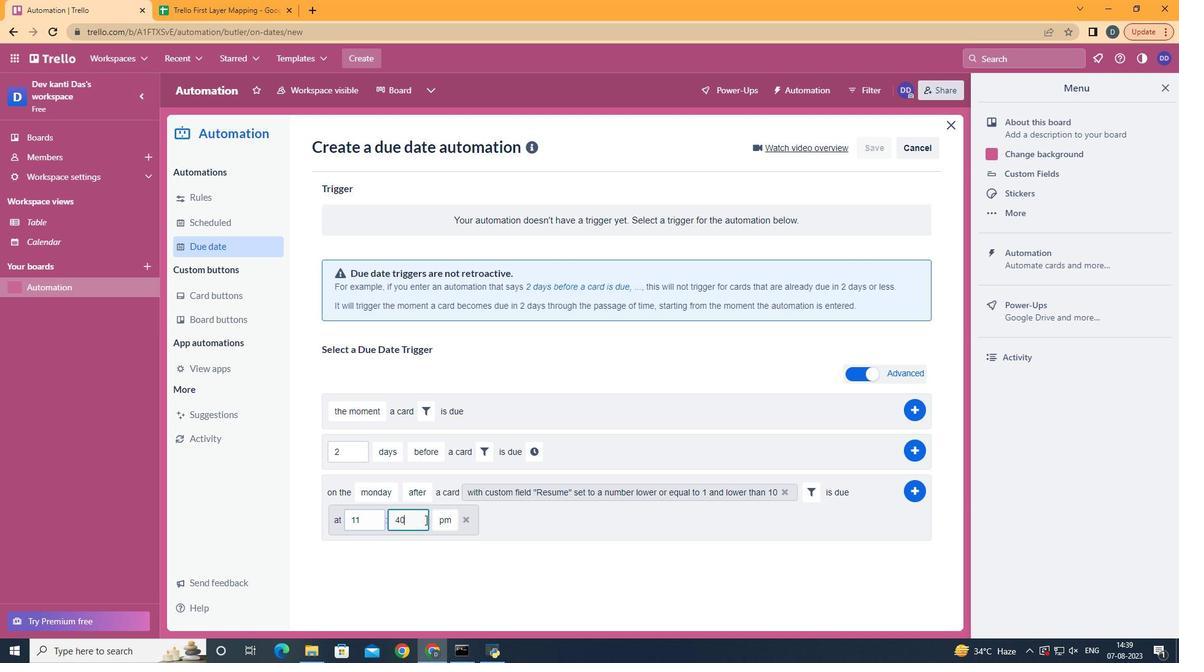 
Action: Mouse pressed left at (423, 517)
Screenshot: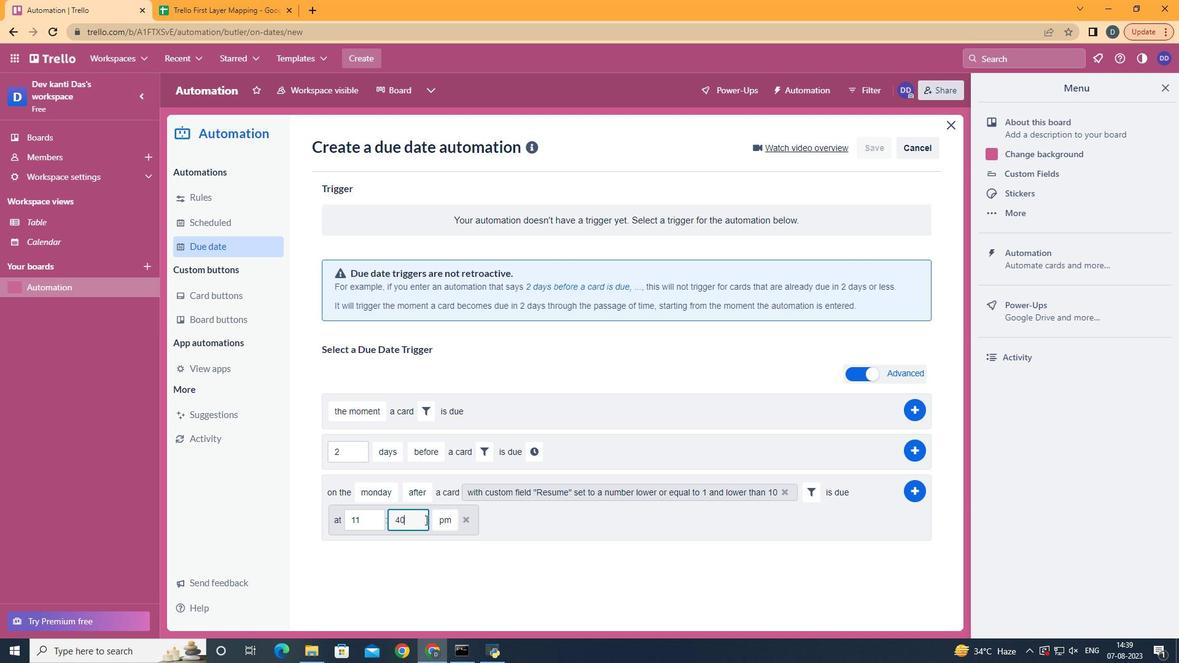 
Action: Key pressed <Key.backspace><Key.backspace>00
Screenshot: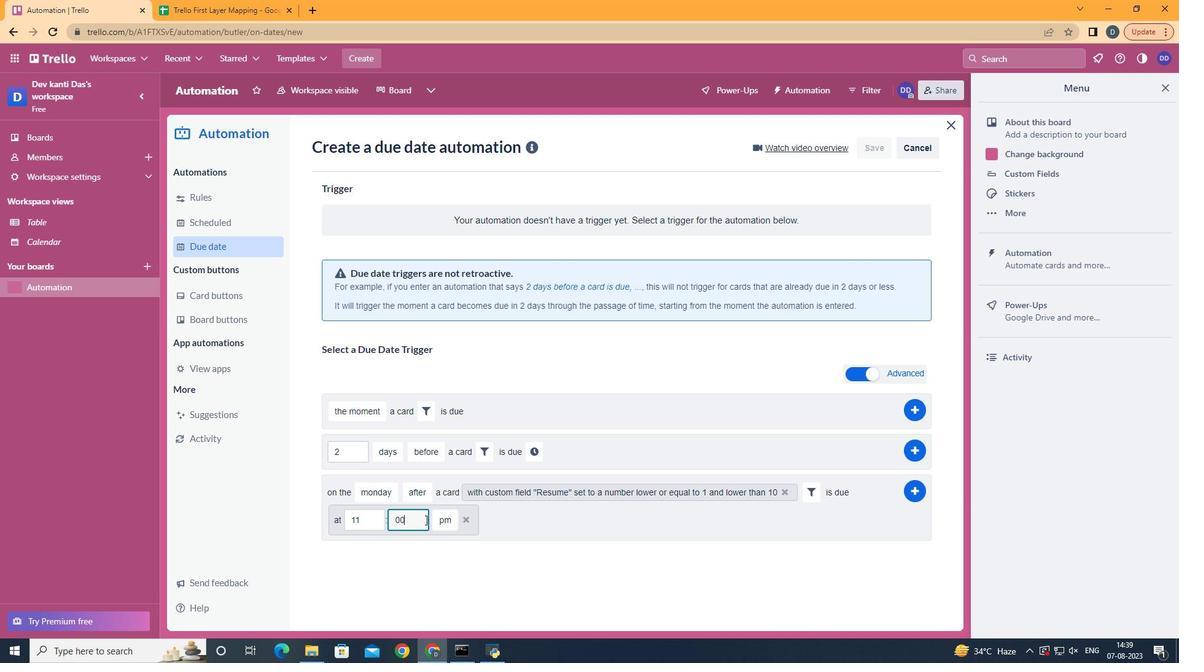 
Action: Mouse moved to (448, 544)
Screenshot: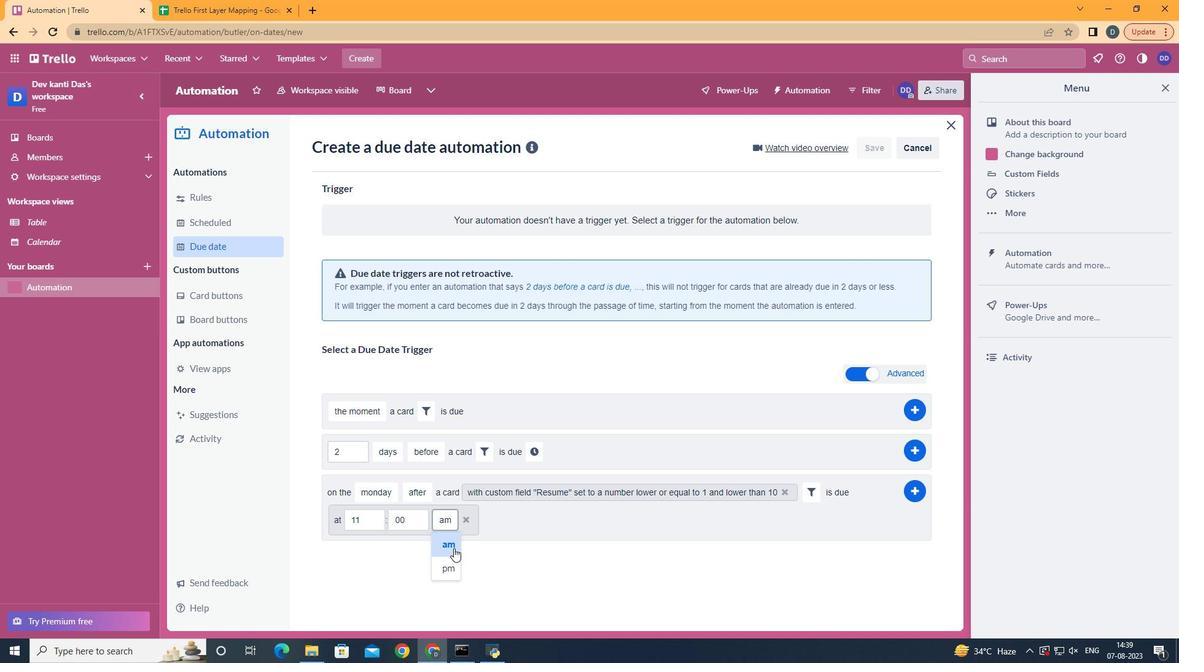 
Action: Mouse pressed left at (448, 544)
Screenshot: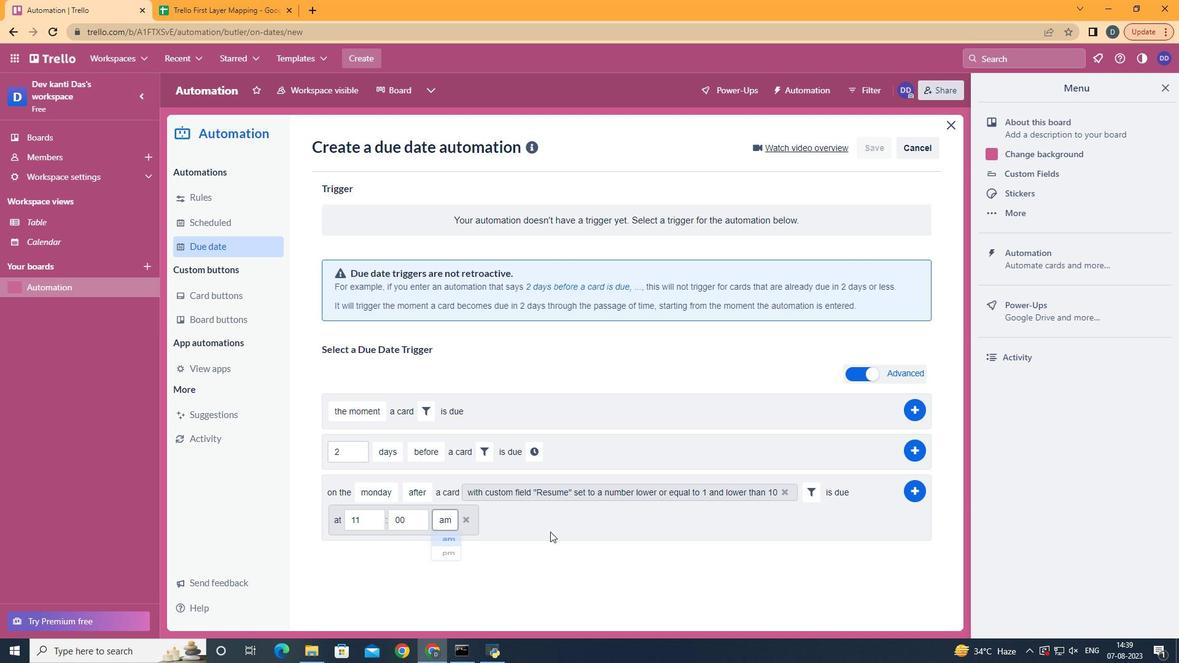
Action: Mouse moved to (908, 485)
Screenshot: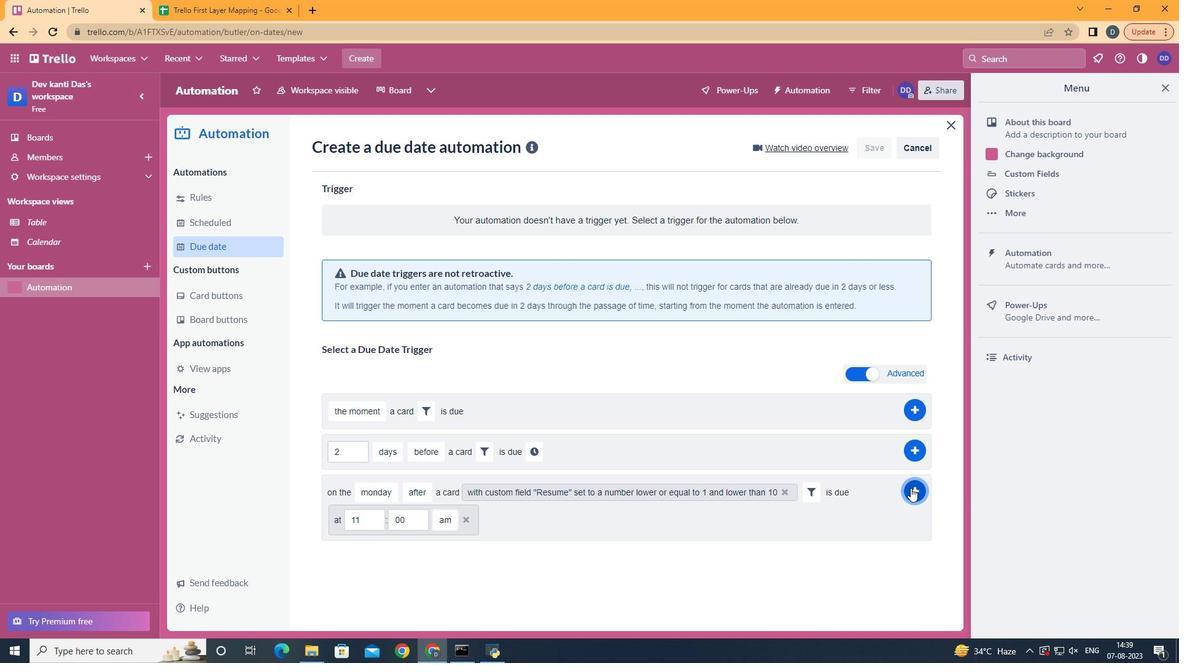 
Action: Mouse pressed left at (908, 485)
Screenshot: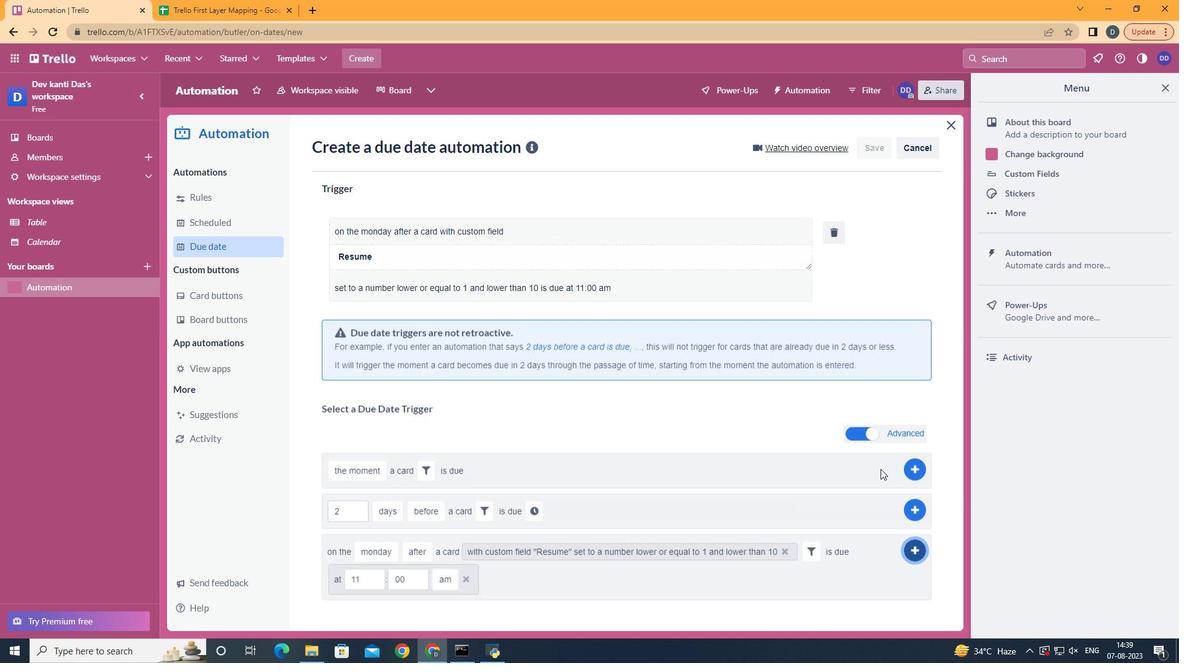 
Action: Mouse moved to (650, 224)
Screenshot: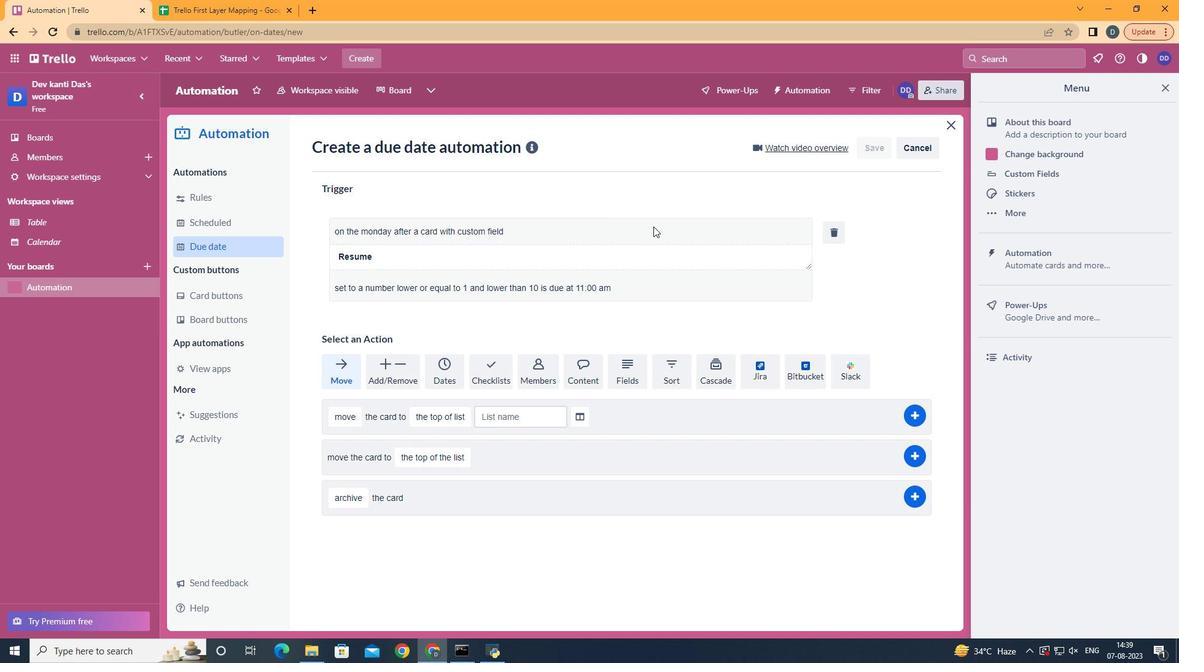 
